 Task: Create a sub task Design and Implement Solution for the task  Fix issue causing incorrect data to be stored in the database in the project TowerLine , assign it to team member softage.10@softage.net and update the status of the sub task to  On Track  , set the priority of the sub task to Low.
Action: Mouse moved to (53, 375)
Screenshot: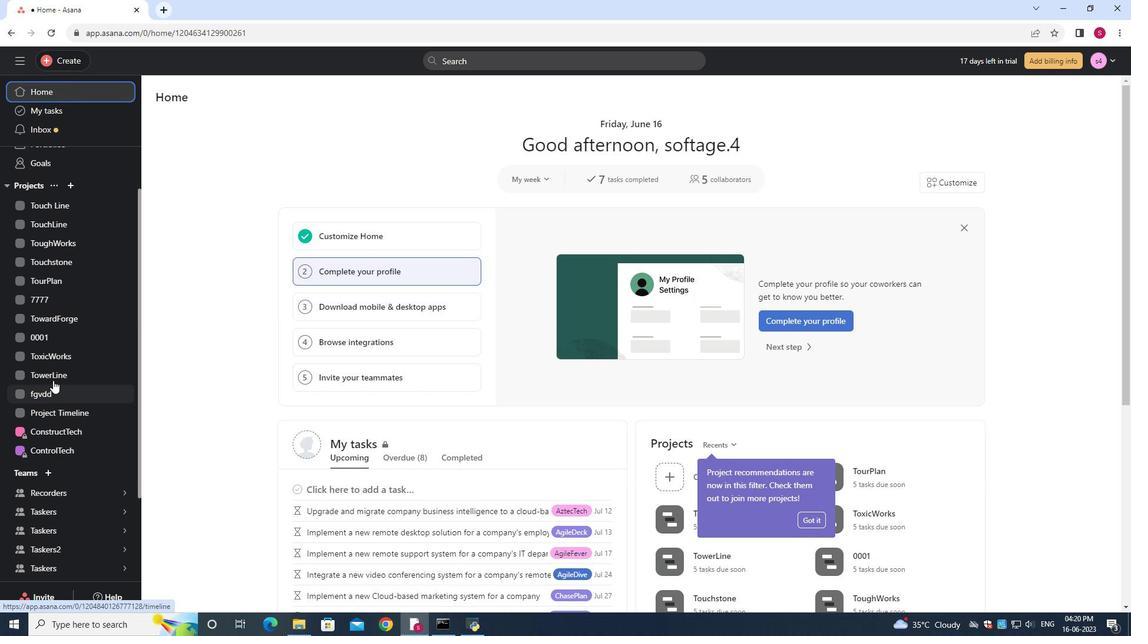 
Action: Mouse pressed left at (53, 375)
Screenshot: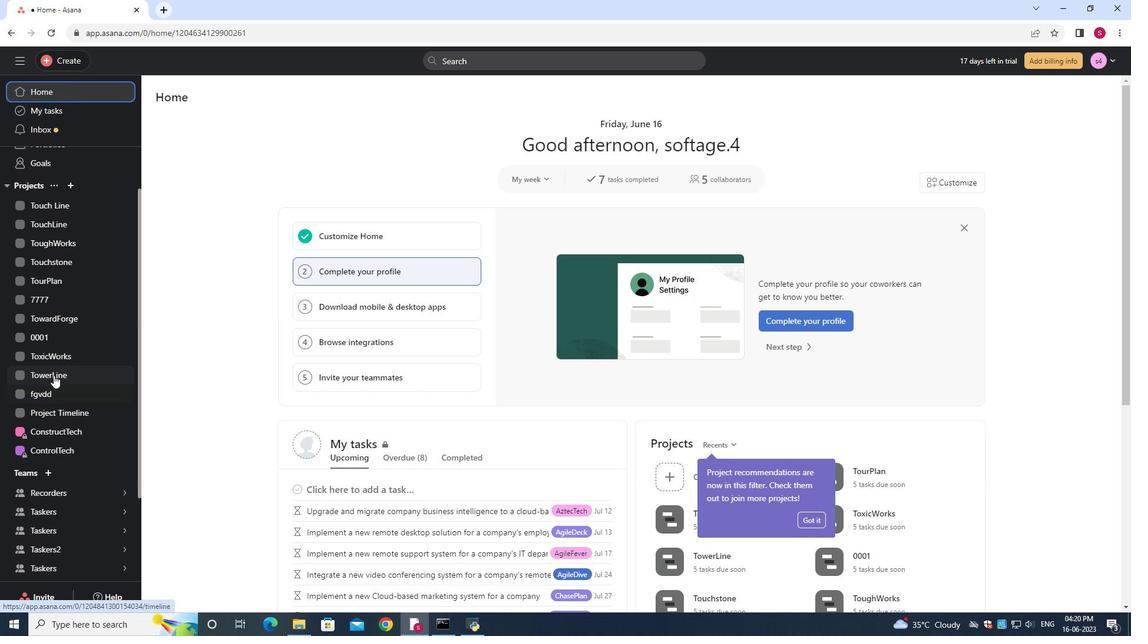 
Action: Mouse moved to (211, 124)
Screenshot: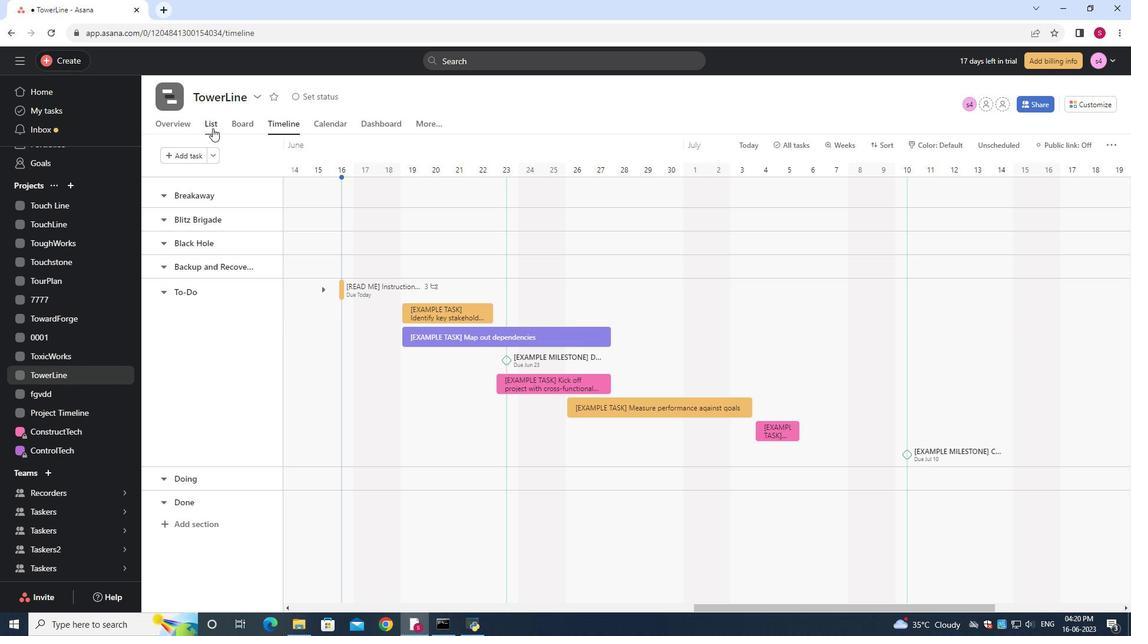 
Action: Mouse pressed left at (211, 124)
Screenshot: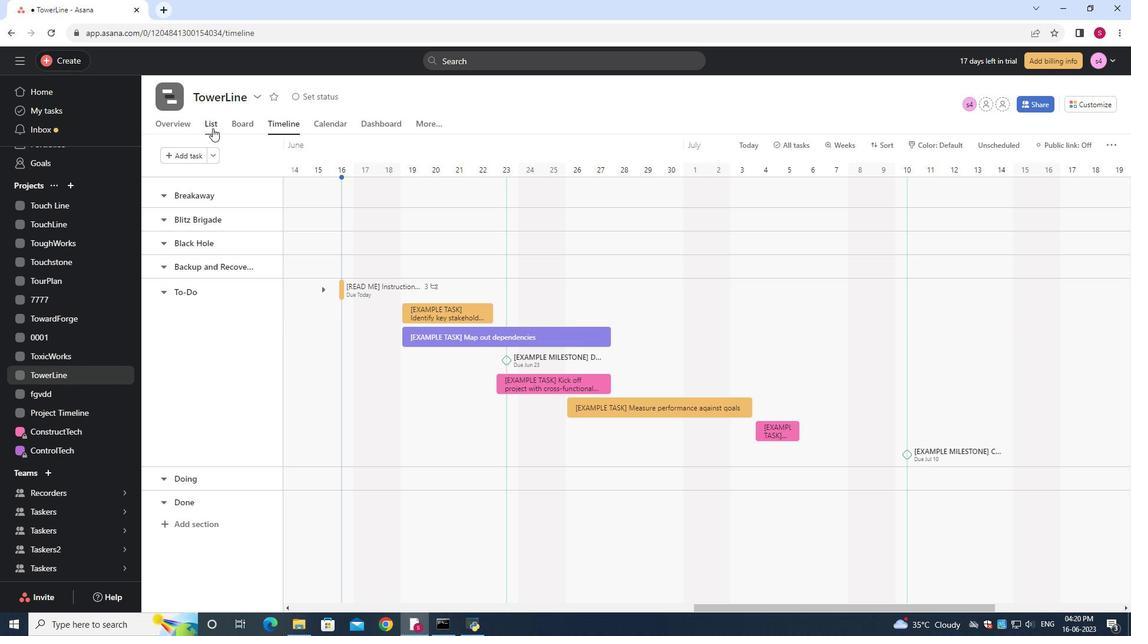 
Action: Mouse moved to (308, 305)
Screenshot: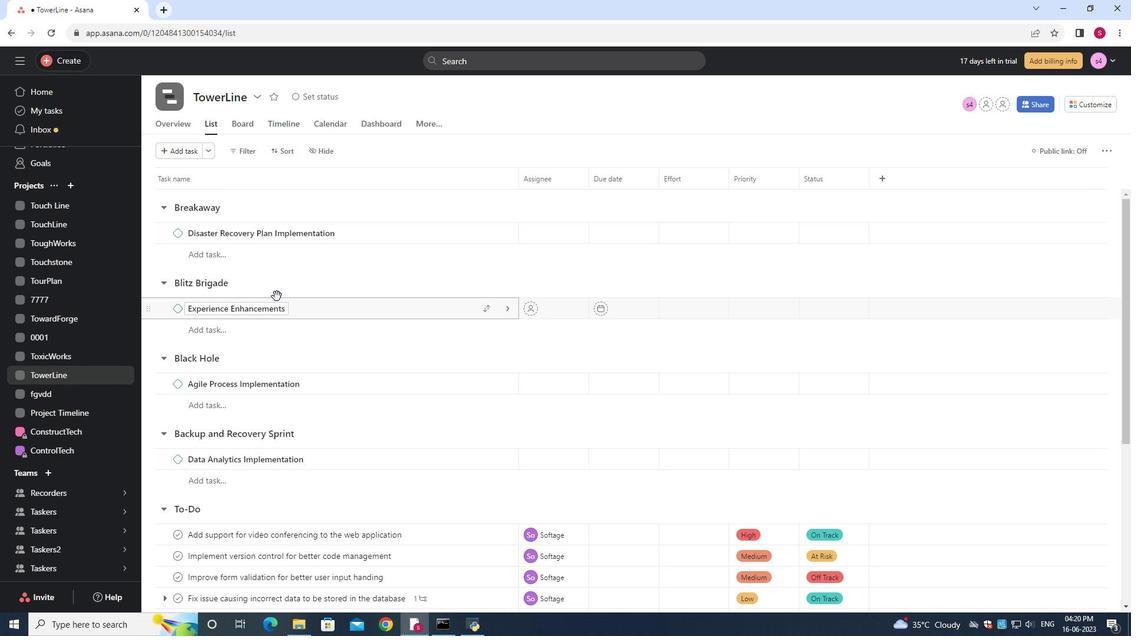 
Action: Mouse scrolled (308, 304) with delta (0, 0)
Screenshot: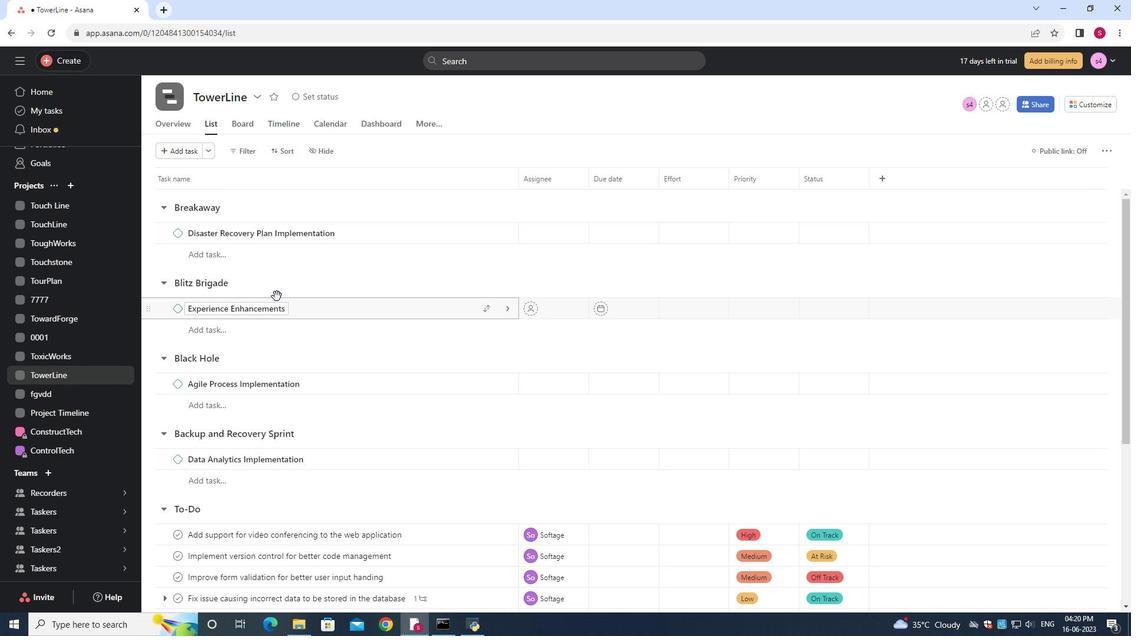 
Action: Mouse moved to (308, 305)
Screenshot: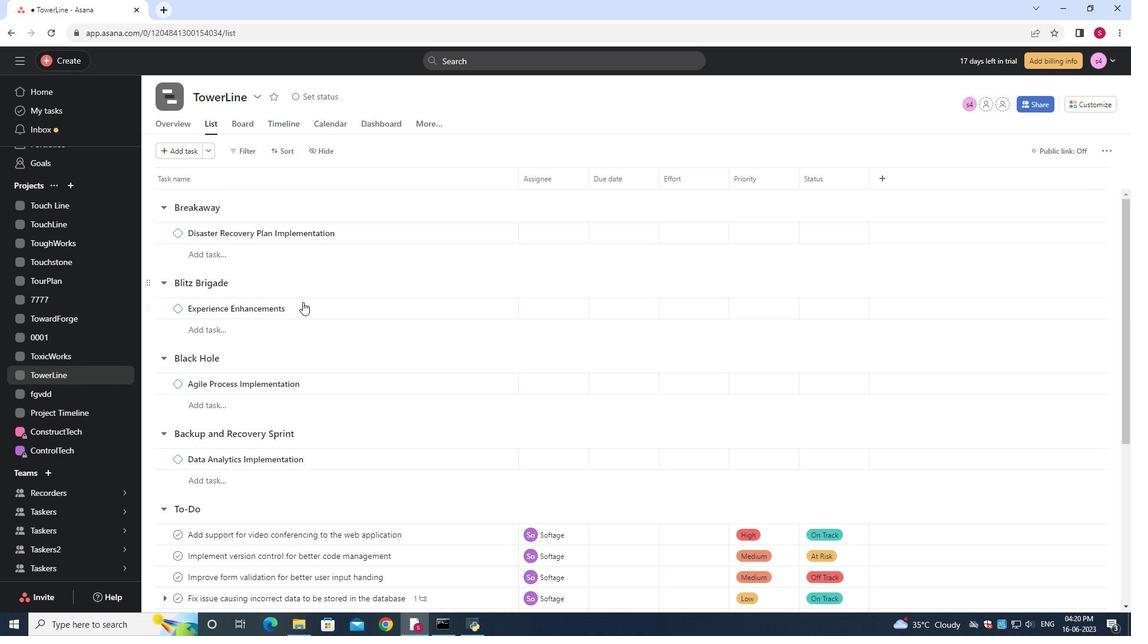 
Action: Mouse scrolled (308, 304) with delta (0, 0)
Screenshot: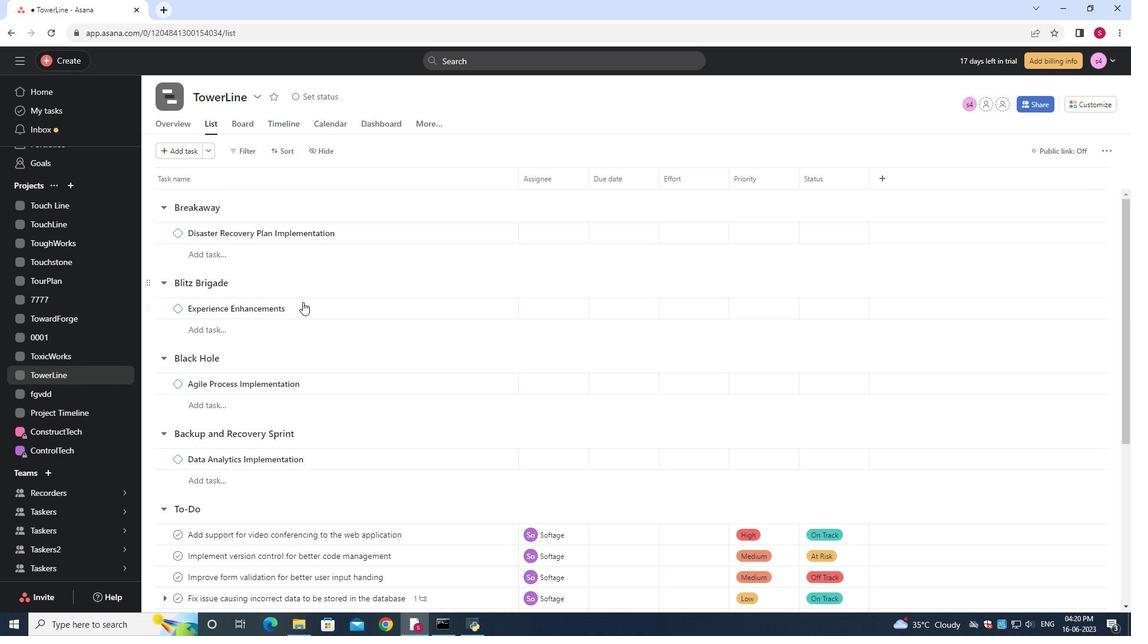 
Action: Mouse moved to (308, 305)
Screenshot: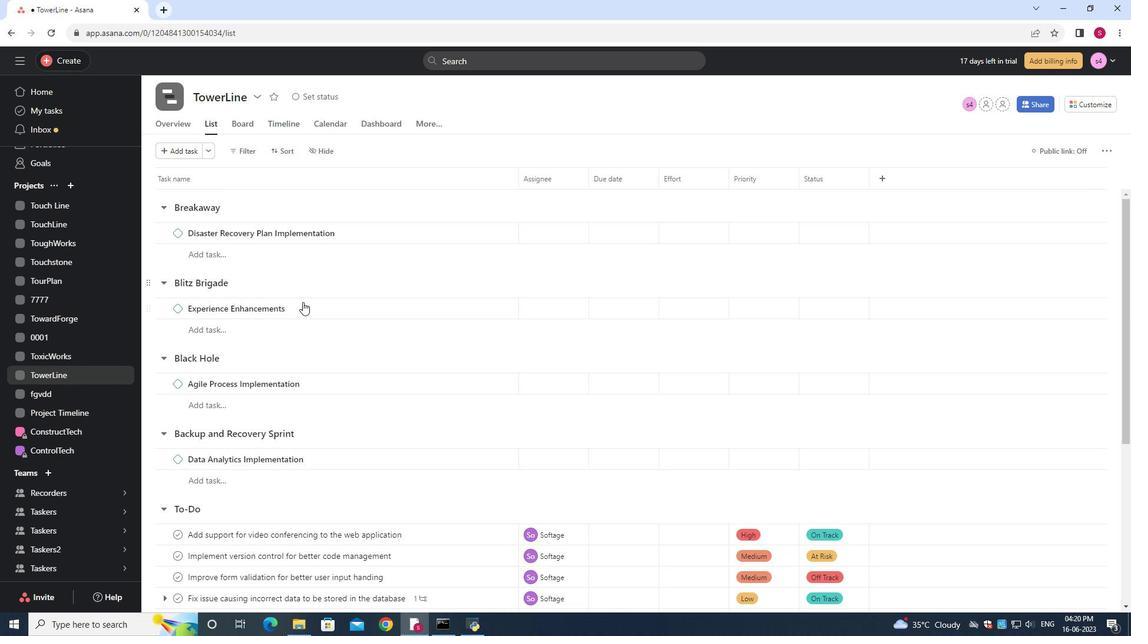 
Action: Mouse scrolled (308, 304) with delta (0, 0)
Screenshot: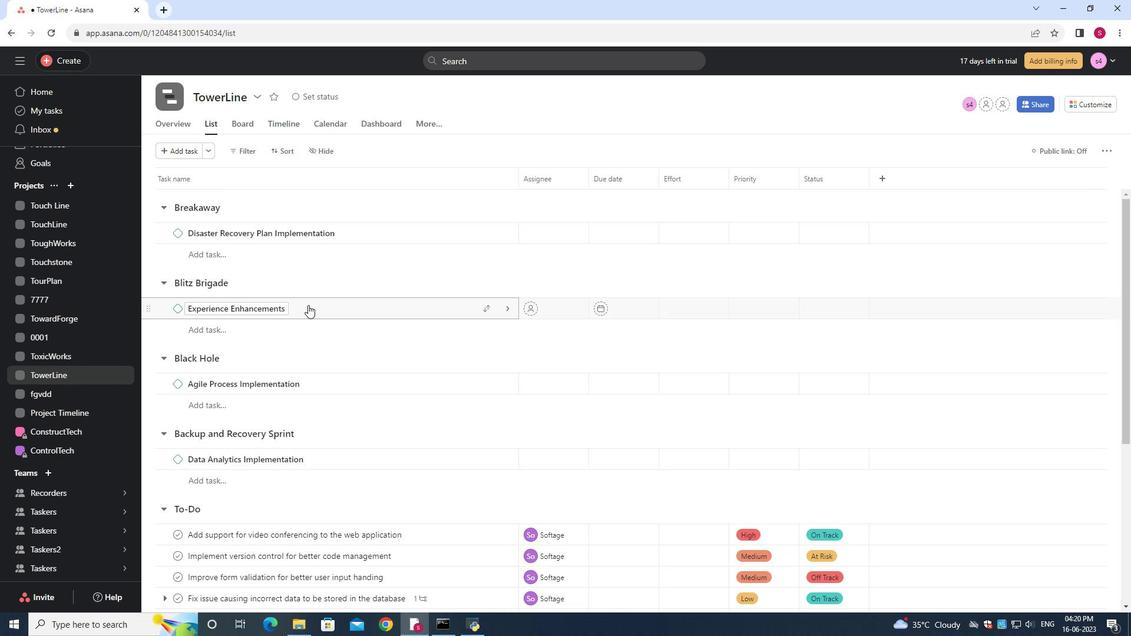 
Action: Mouse moved to (307, 300)
Screenshot: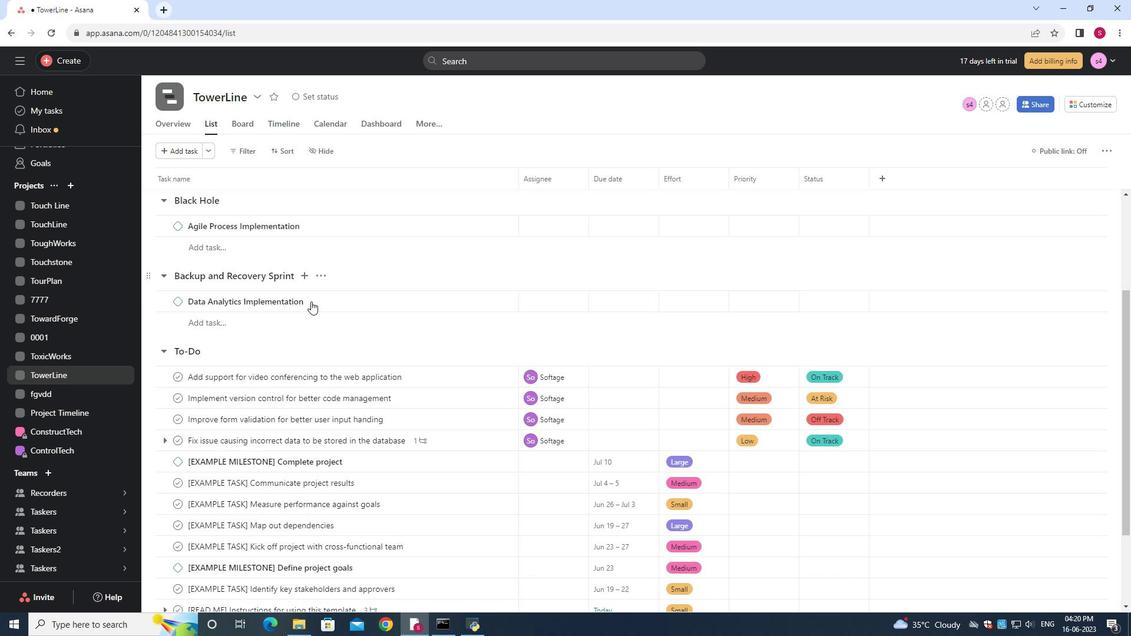 
Action: Mouse scrolled (307, 300) with delta (0, 0)
Screenshot: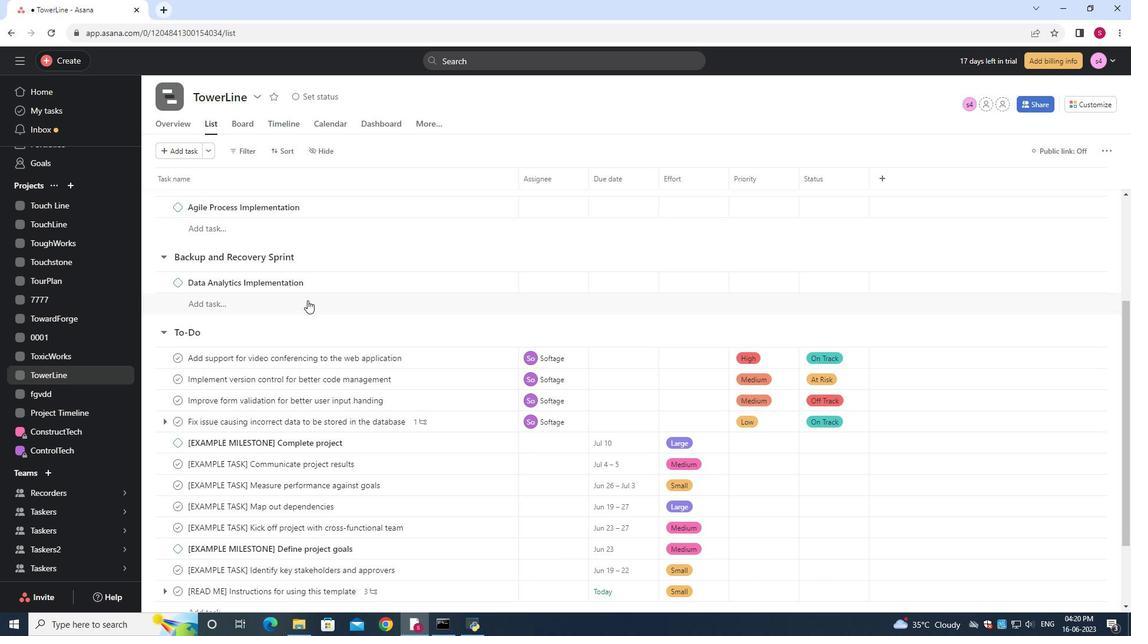 
Action: Mouse moved to (504, 361)
Screenshot: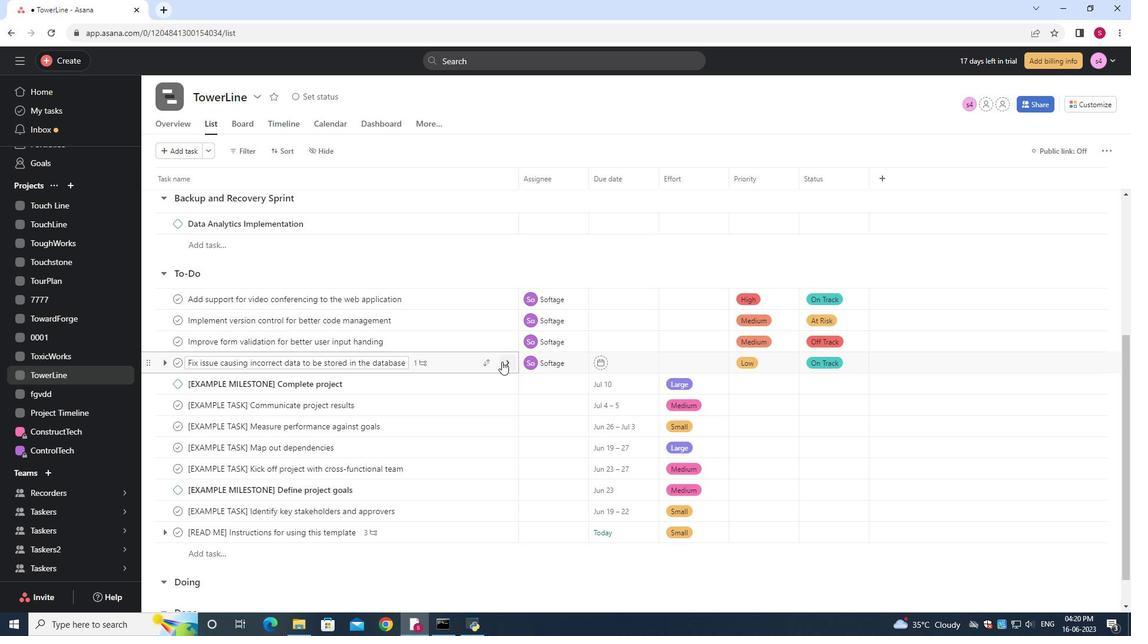
Action: Mouse pressed left at (504, 361)
Screenshot: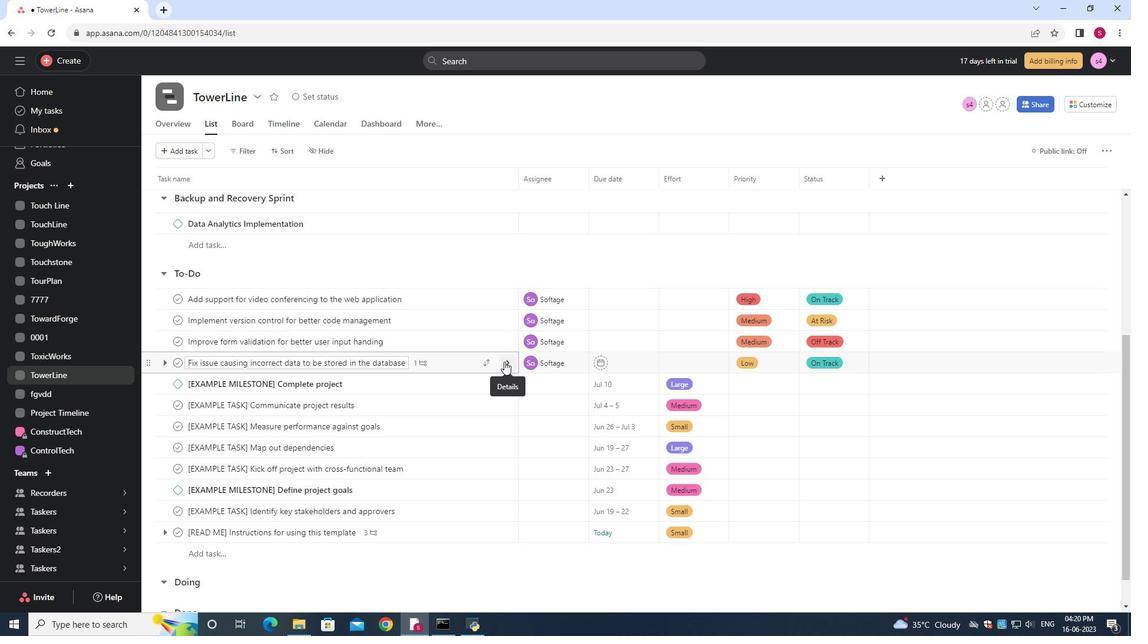 
Action: Mouse moved to (818, 361)
Screenshot: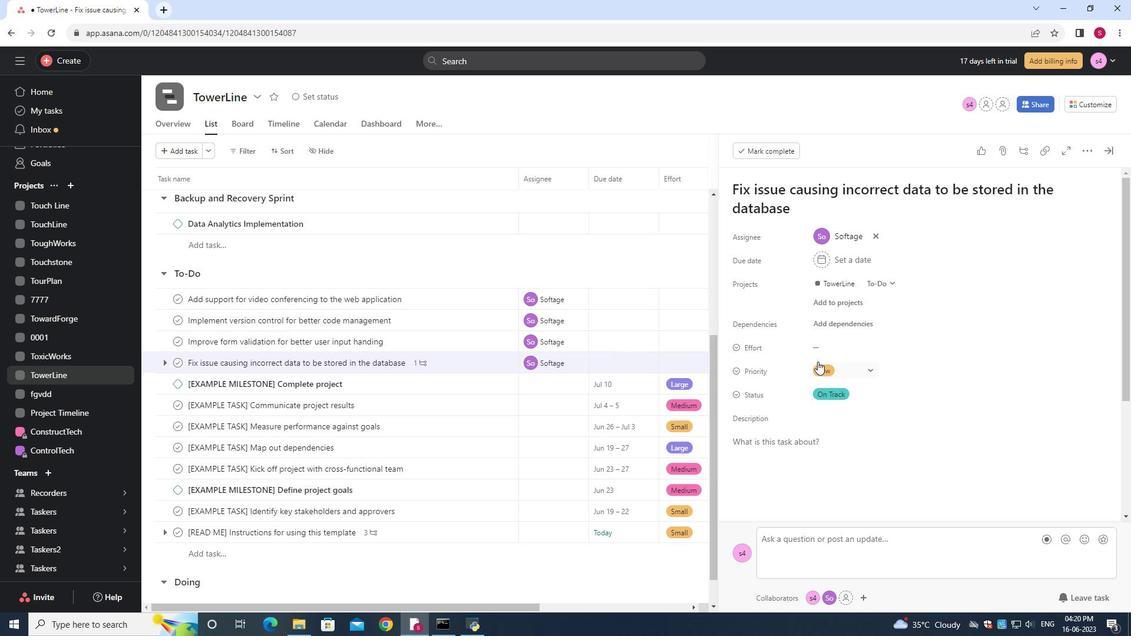 
Action: Mouse scrolled (818, 360) with delta (0, 0)
Screenshot: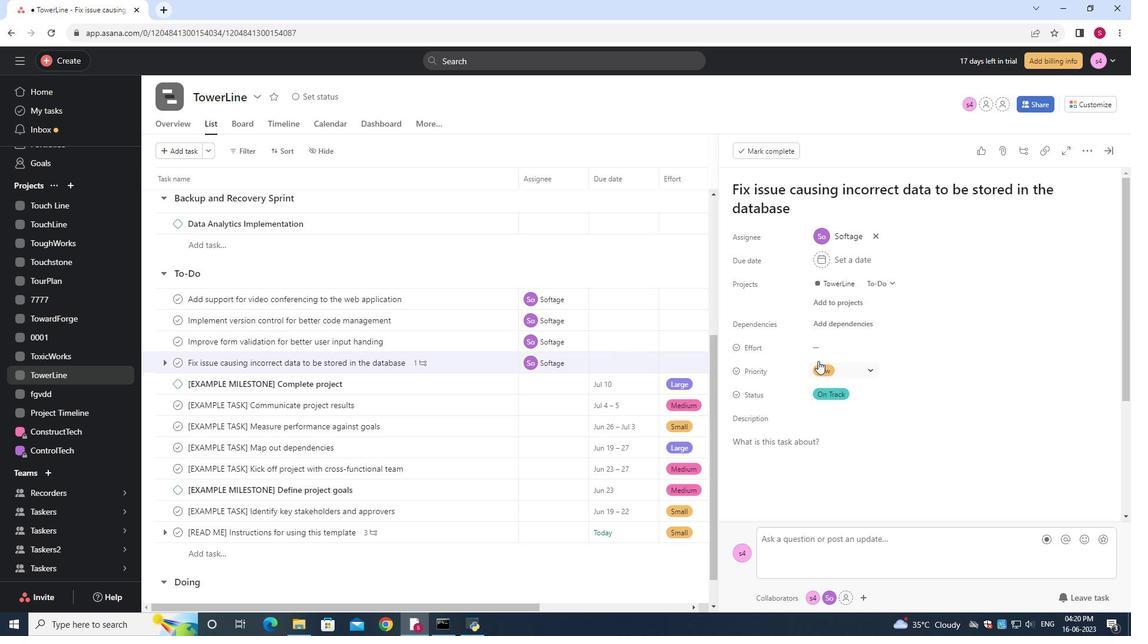 
Action: Mouse scrolled (818, 360) with delta (0, 0)
Screenshot: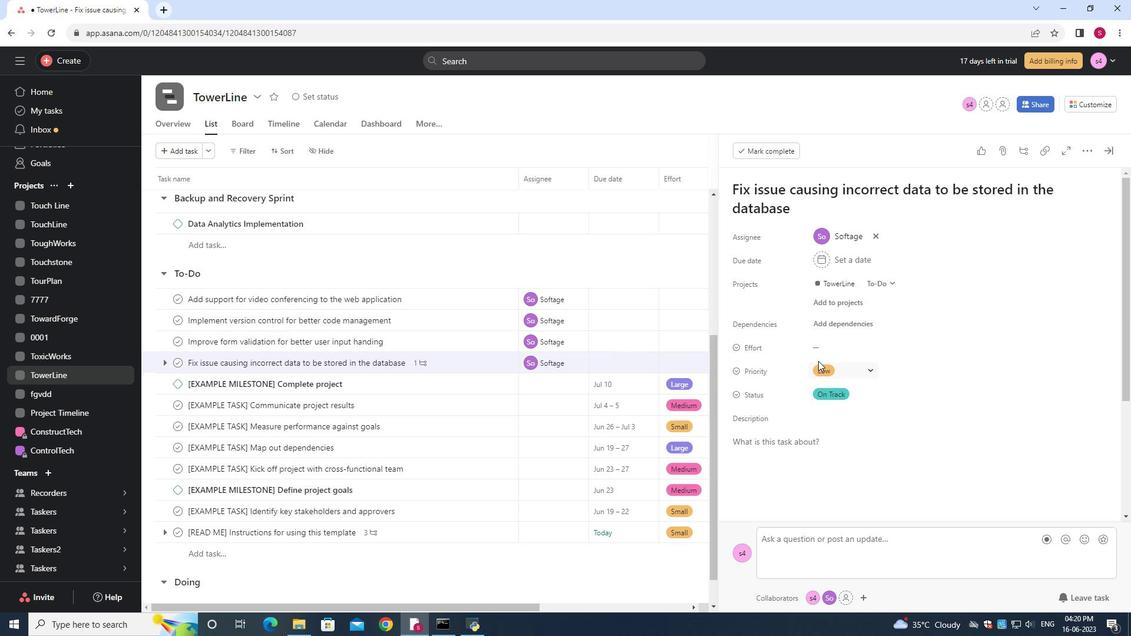 
Action: Mouse scrolled (818, 360) with delta (0, 0)
Screenshot: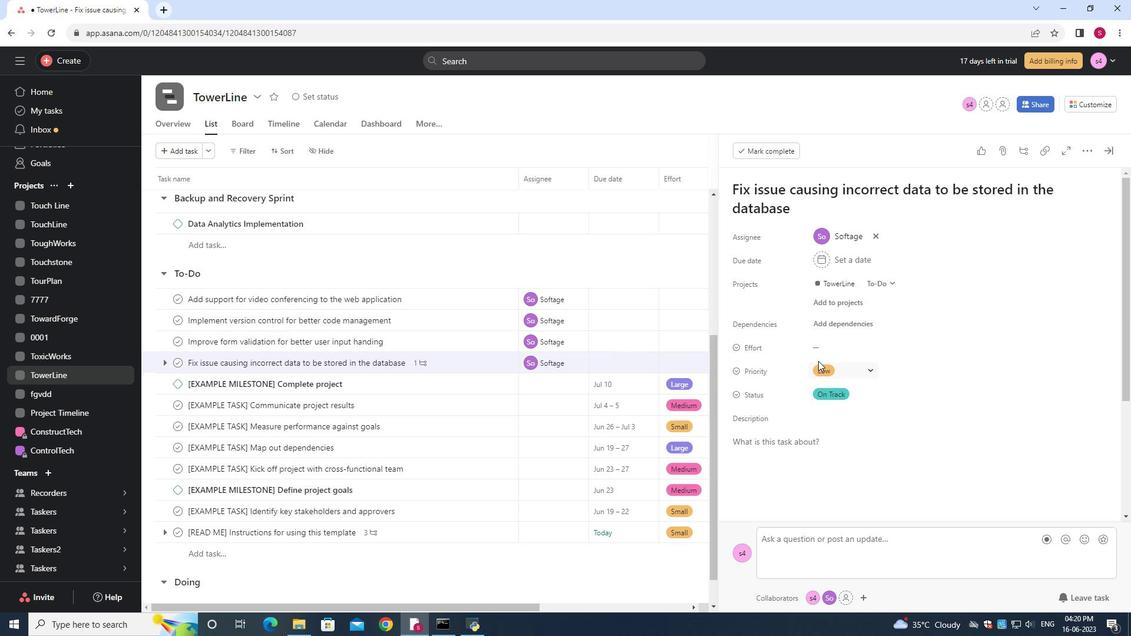 
Action: Mouse scrolled (818, 360) with delta (0, 0)
Screenshot: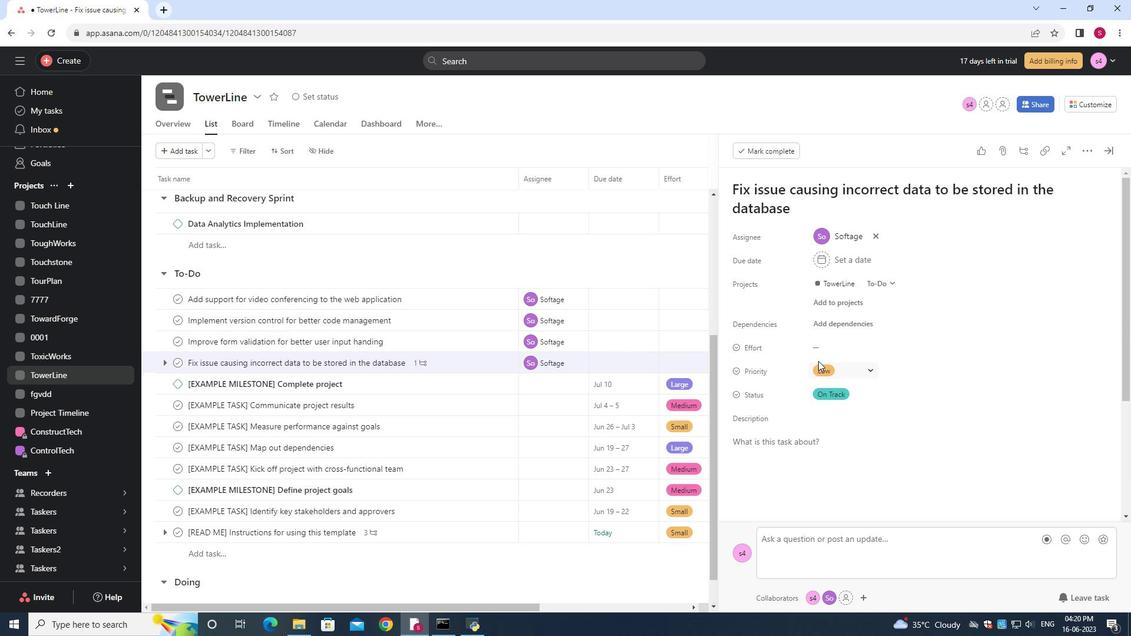 
Action: Mouse scrolled (818, 360) with delta (0, 0)
Screenshot: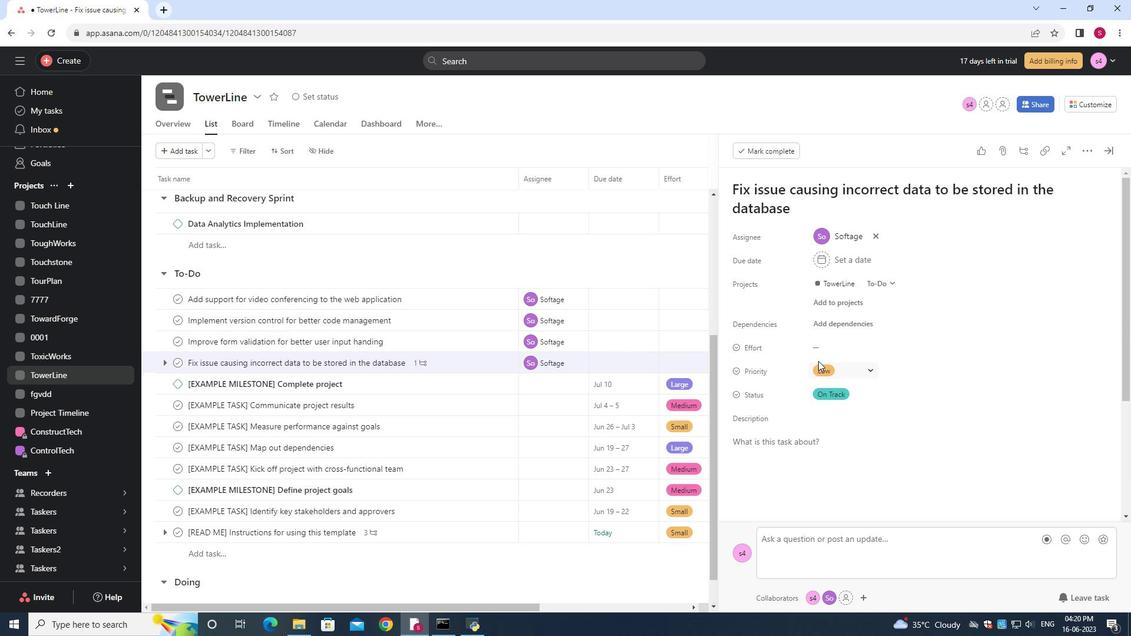 
Action: Mouse scrolled (818, 360) with delta (0, 0)
Screenshot: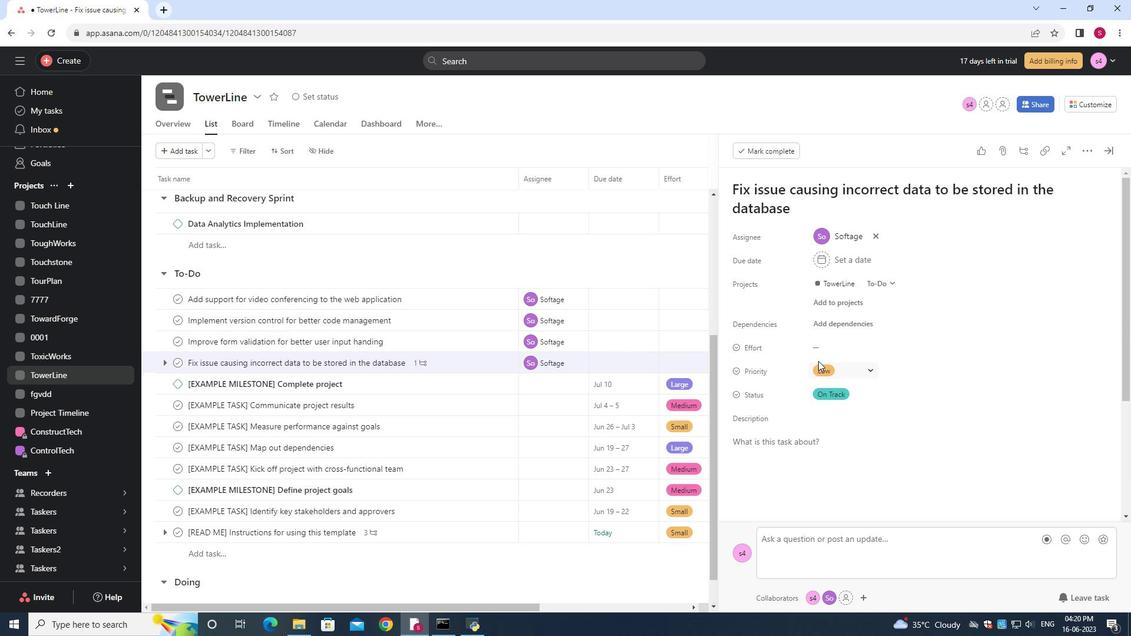 
Action: Mouse moved to (818, 360)
Screenshot: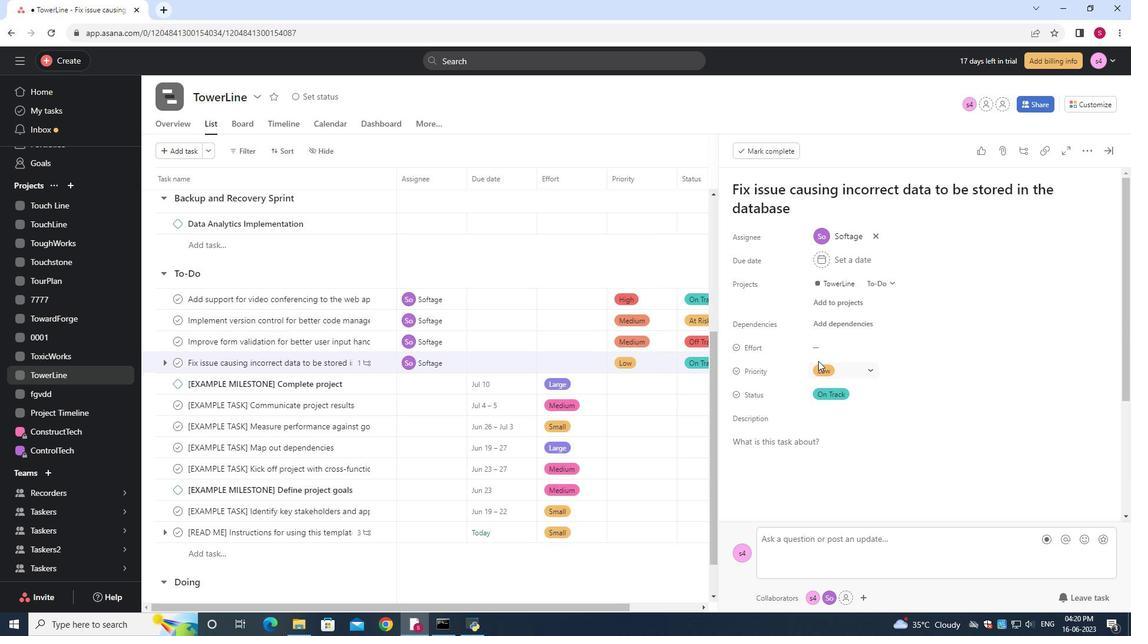 
Action: Mouse scrolled (818, 360) with delta (0, 0)
Screenshot: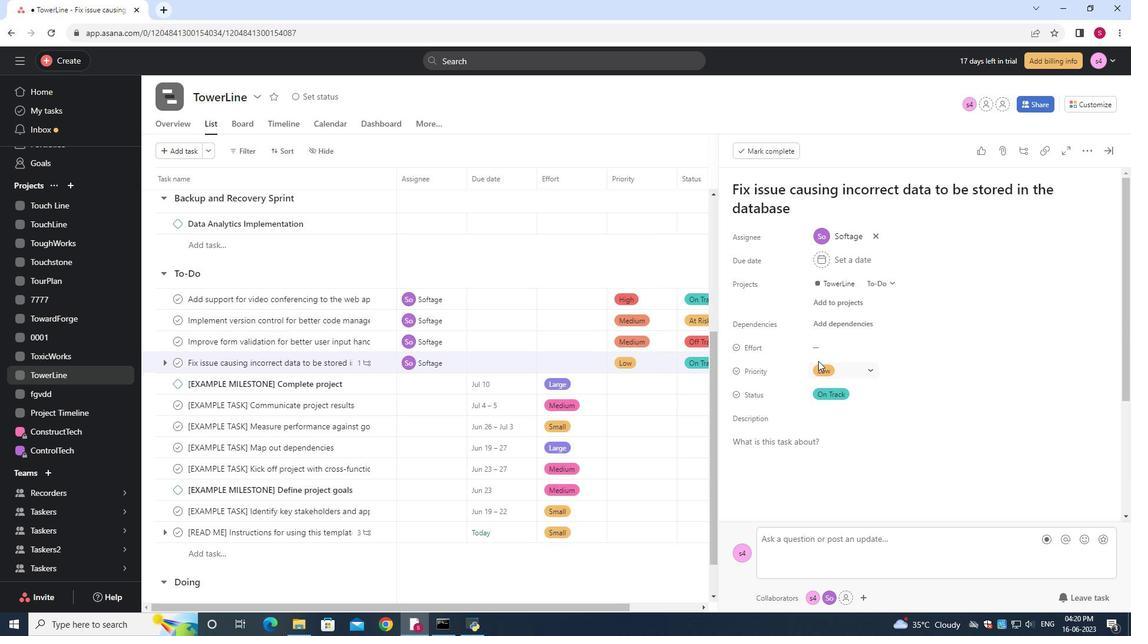 
Action: Mouse moved to (819, 357)
Screenshot: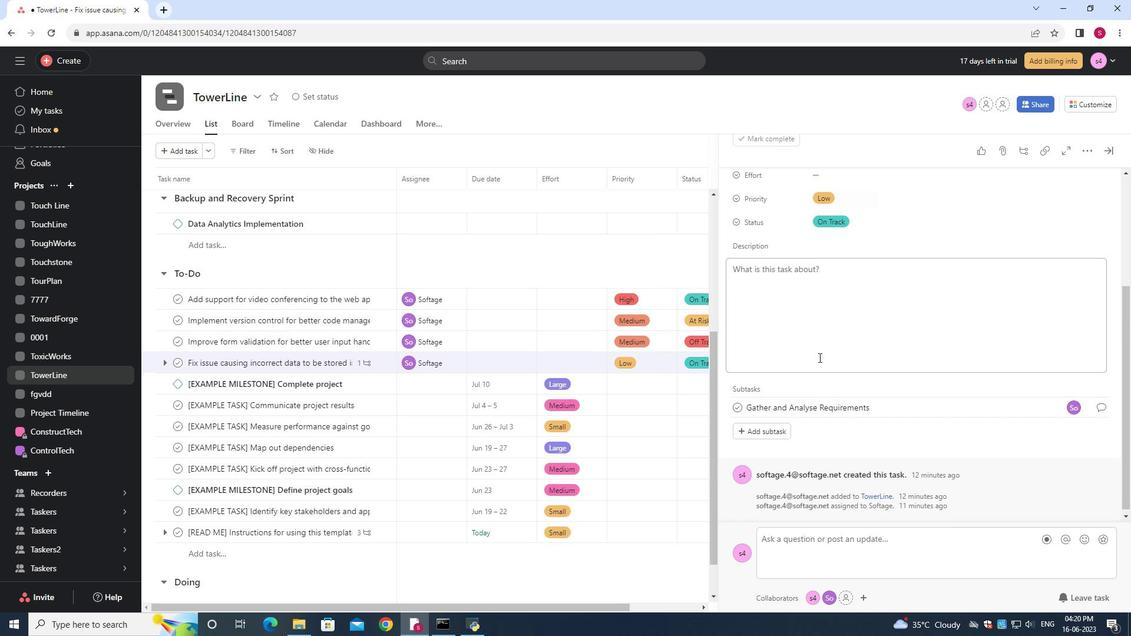 
Action: Mouse scrolled (819, 357) with delta (0, 0)
Screenshot: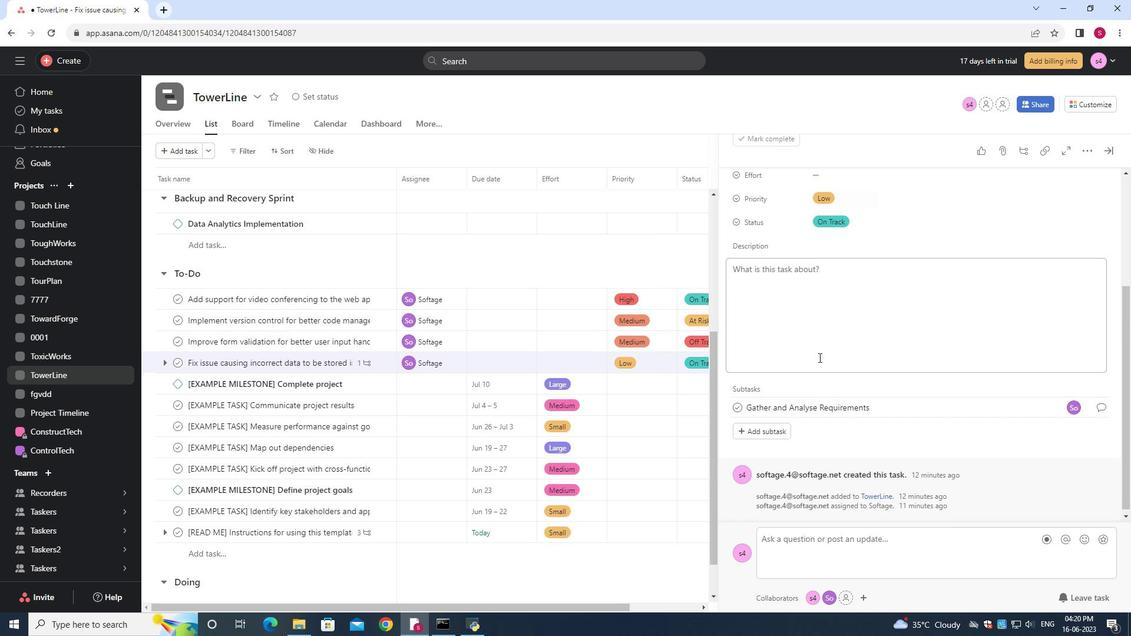 
Action: Mouse moved to (819, 359)
Screenshot: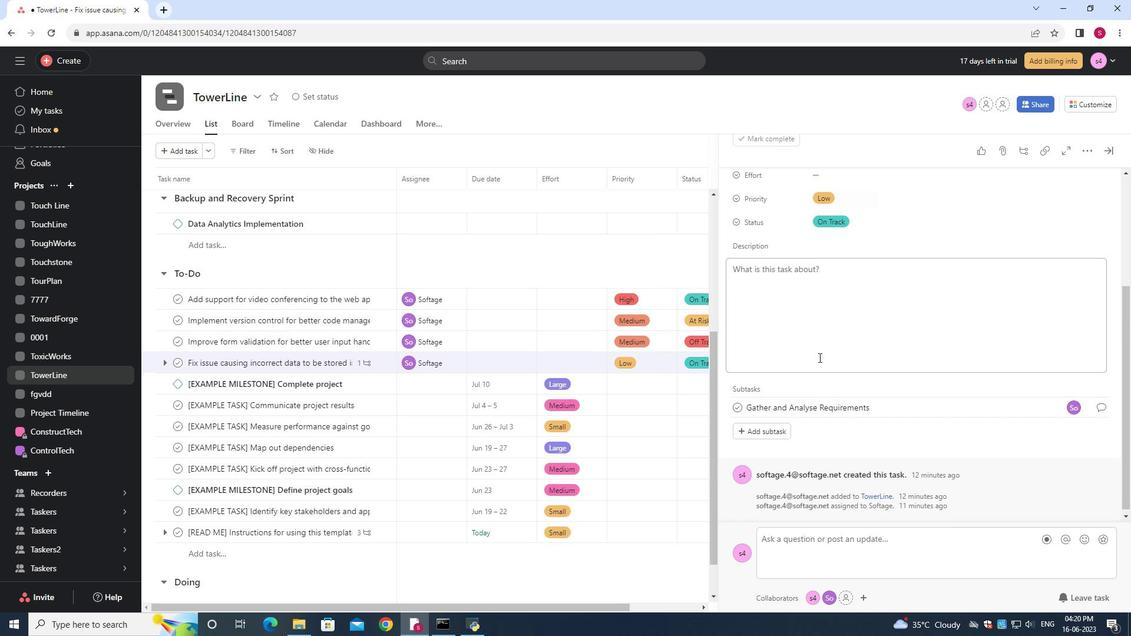 
Action: Mouse scrolled (819, 358) with delta (0, 0)
Screenshot: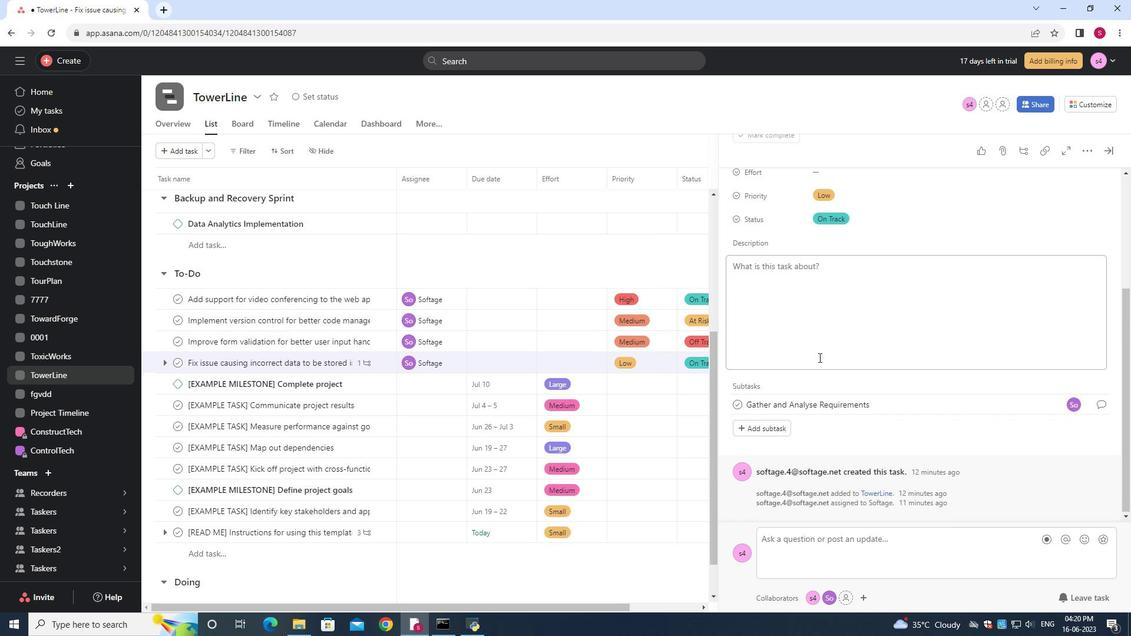 
Action: Mouse moved to (819, 359)
Screenshot: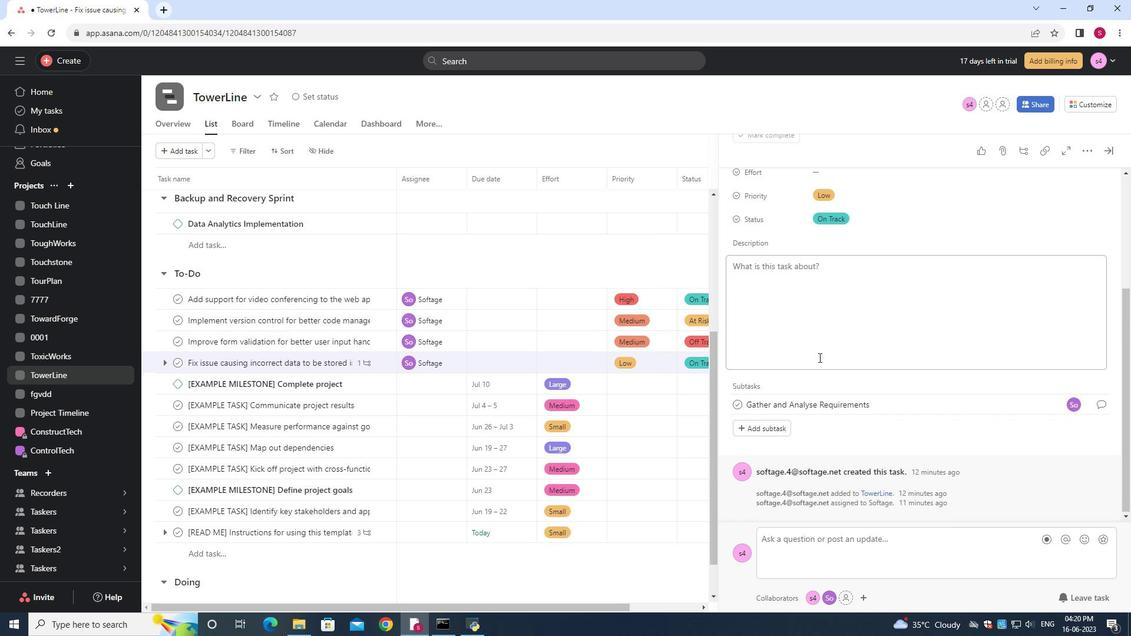 
Action: Mouse scrolled (819, 359) with delta (0, 0)
Screenshot: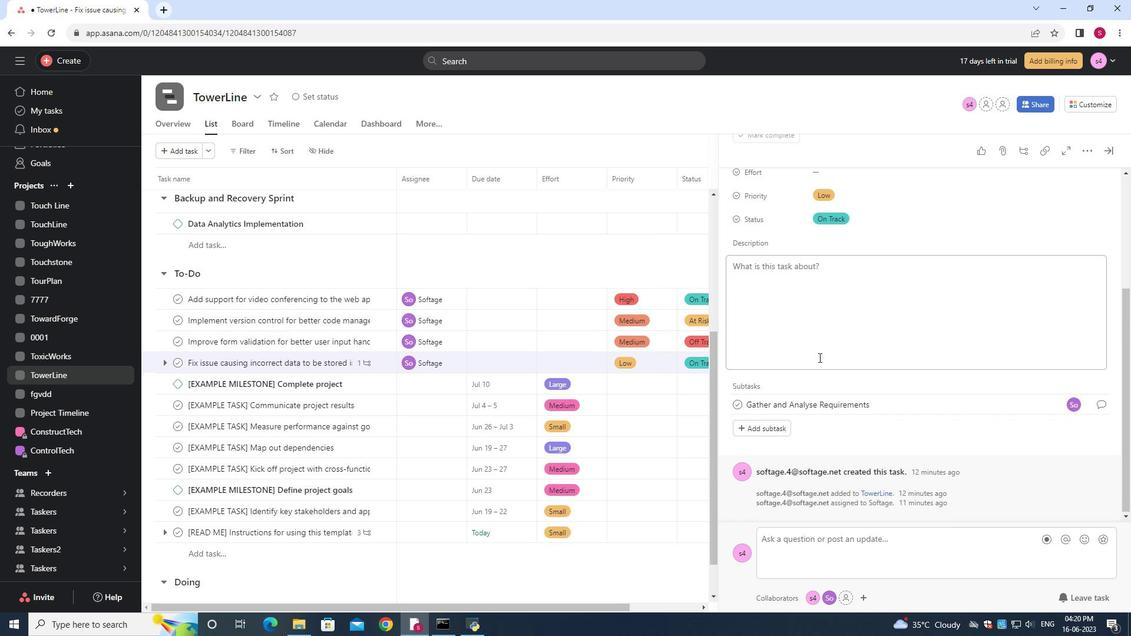 
Action: Mouse scrolled (819, 359) with delta (0, 0)
Screenshot: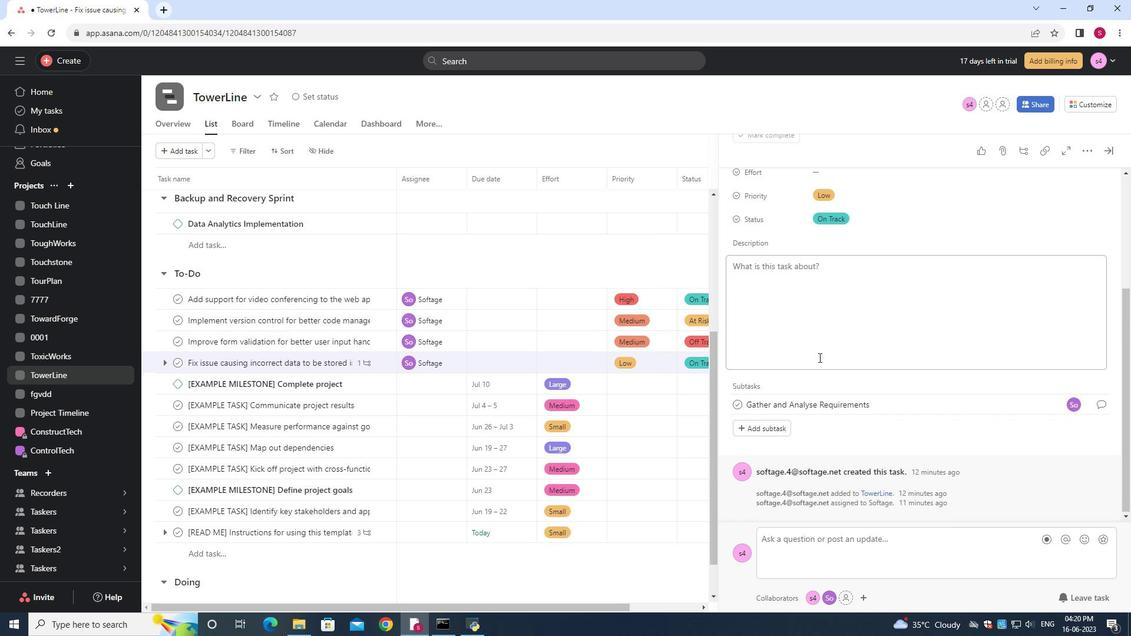 
Action: Mouse moved to (820, 359)
Screenshot: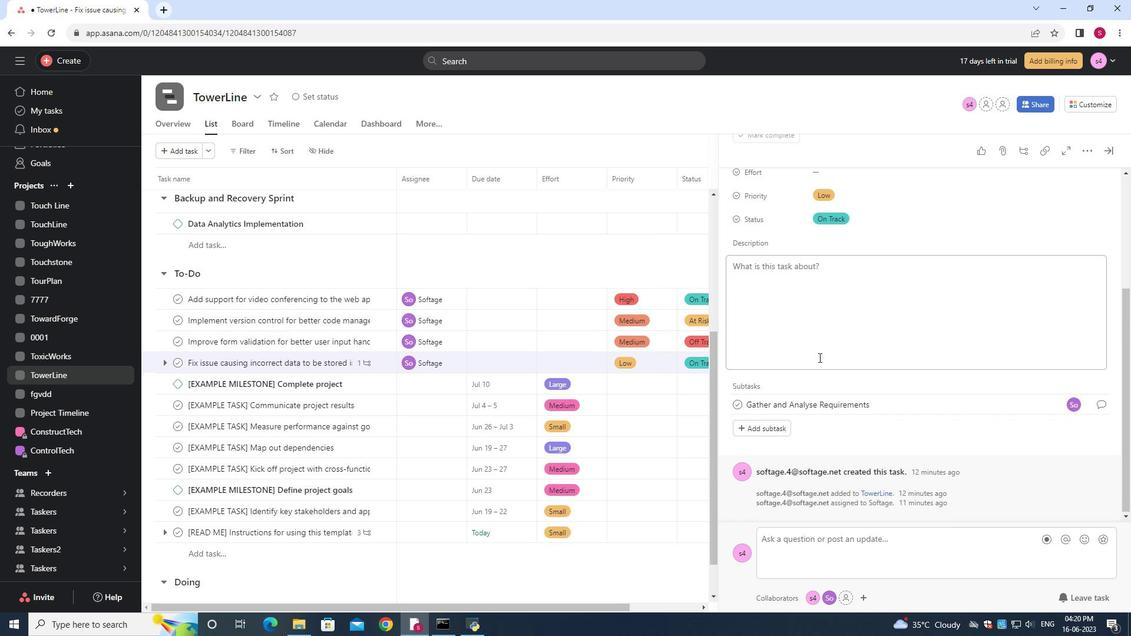 
Action: Mouse scrolled (819, 359) with delta (0, 0)
Screenshot: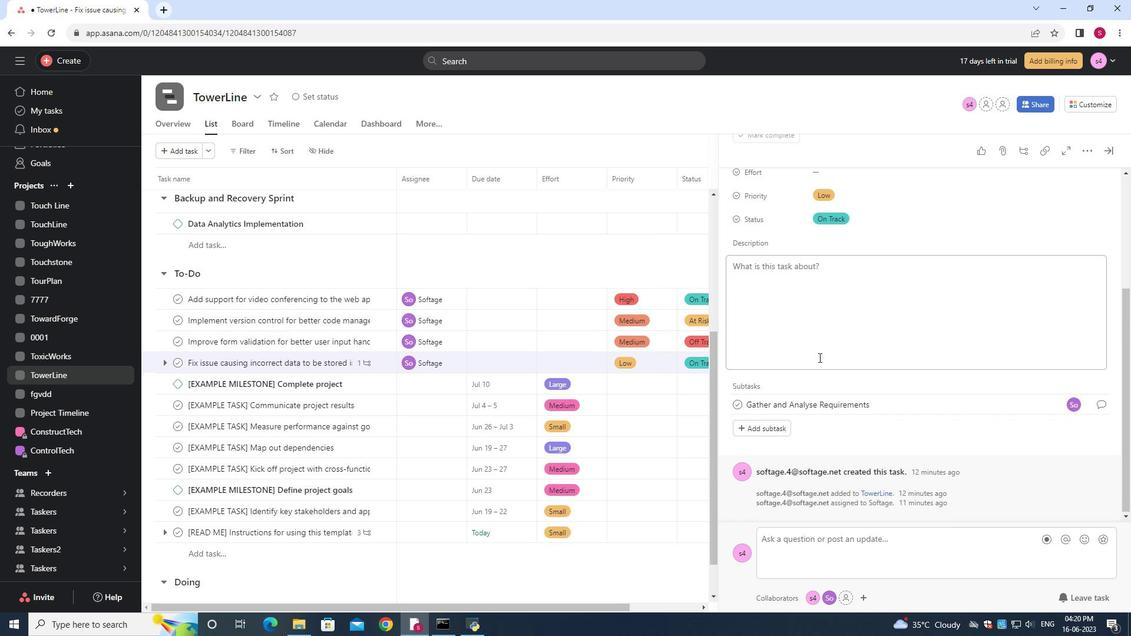 
Action: Mouse scrolled (820, 359) with delta (0, 0)
Screenshot: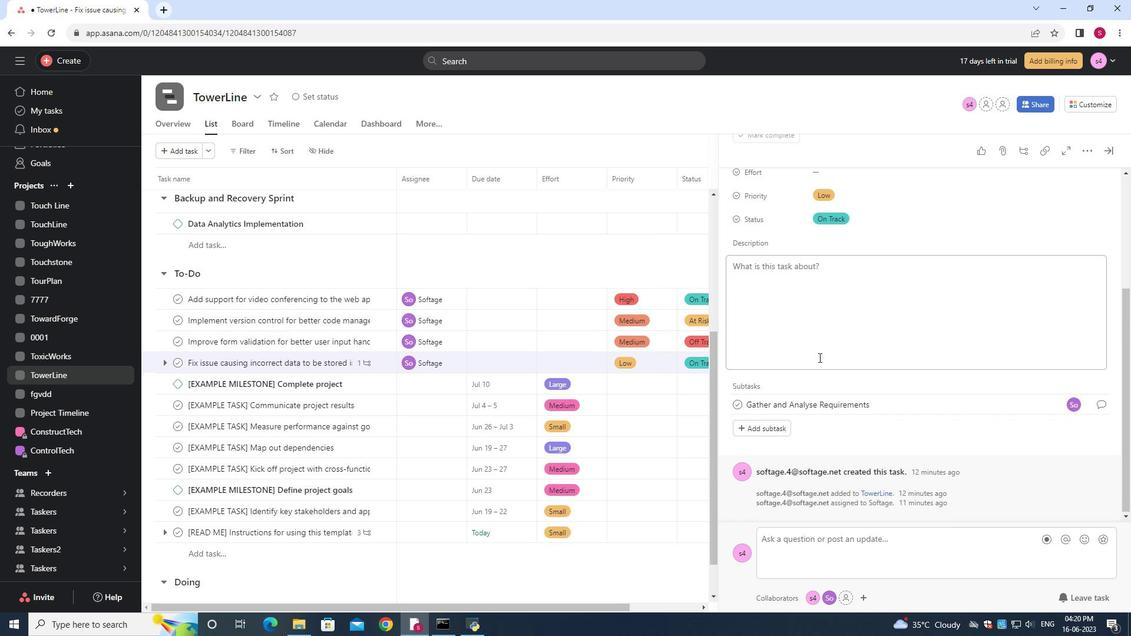 
Action: Mouse moved to (764, 423)
Screenshot: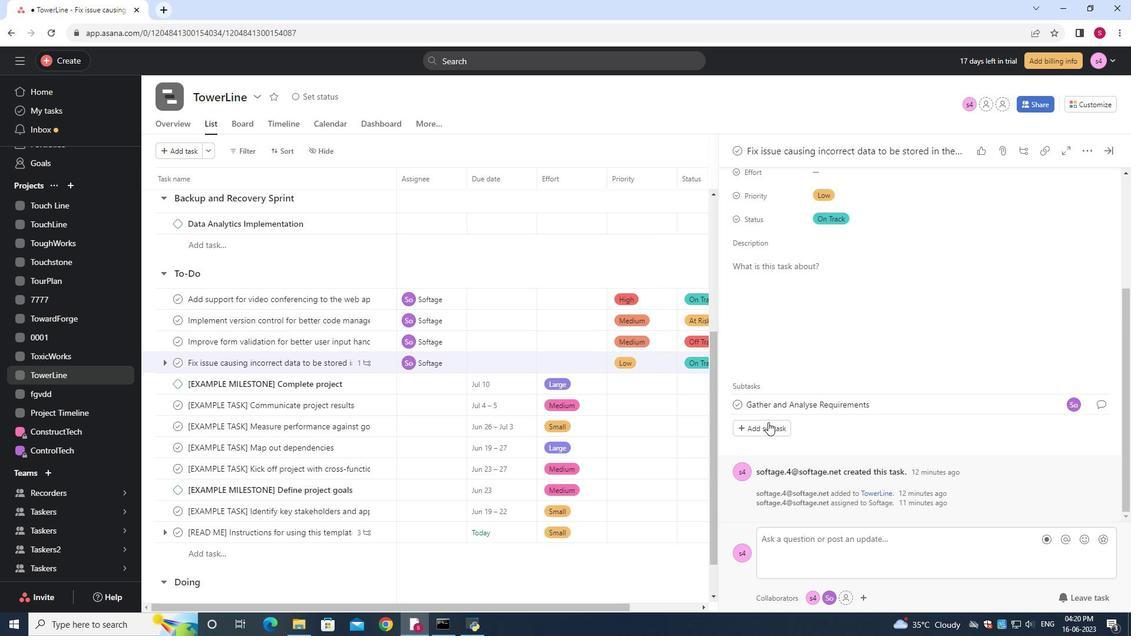 
Action: Mouse pressed left at (764, 423)
Screenshot: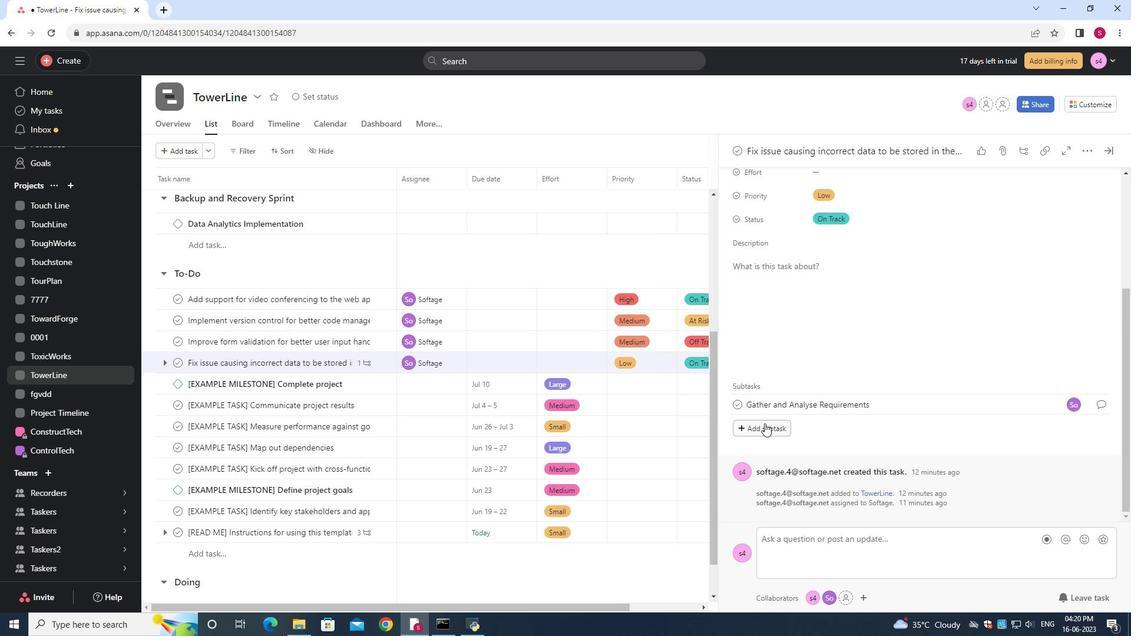 
Action: Mouse moved to (767, 423)
Screenshot: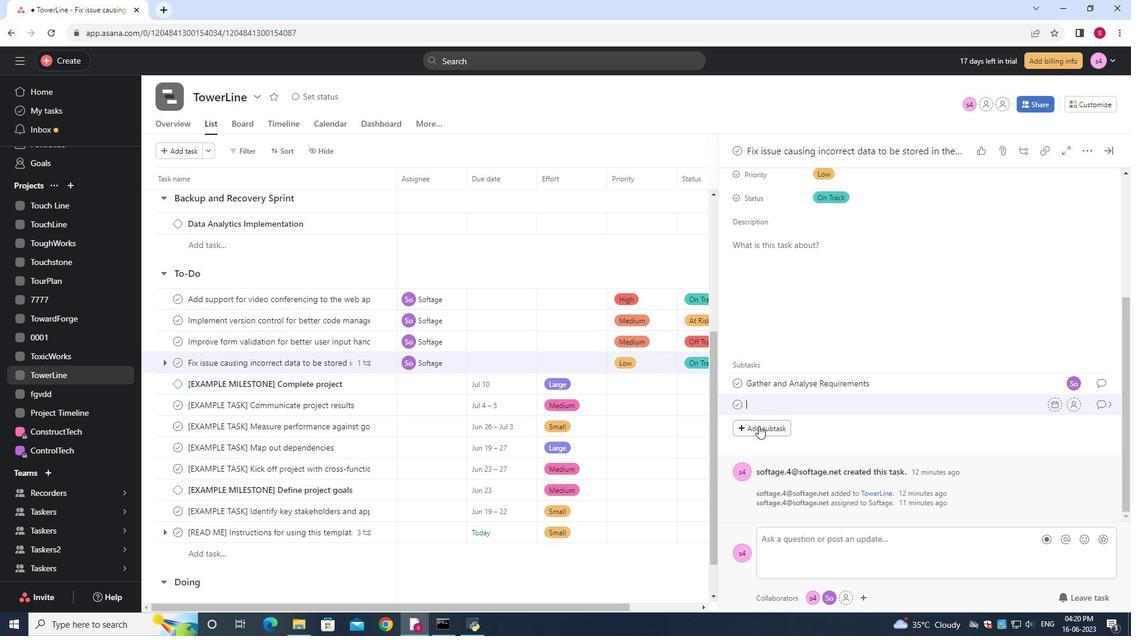 
Action: Key pressed <Key.shift><Key.shift><Key.shift><Key.shift><Key.shift><Key.shift><Key.shift><Key.shift><Key.shift><Key.shift><Key.shift><Key.shift><Key.shift><Key.shift><Key.shift><Key.shift><Key.shift><Key.shift><Key.shift><Key.shift><Key.shift><Key.shift>Design<Key.space>and<Key.space><Key.shift>Implement<Key.space><Key.shift>Solution
Screenshot: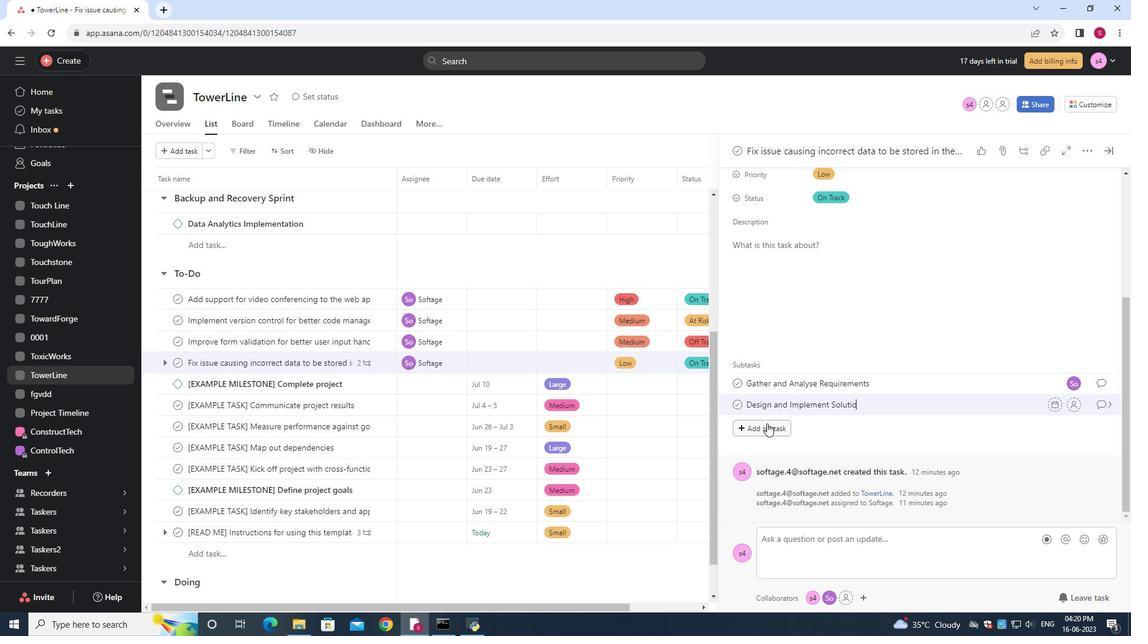 
Action: Mouse moved to (1070, 402)
Screenshot: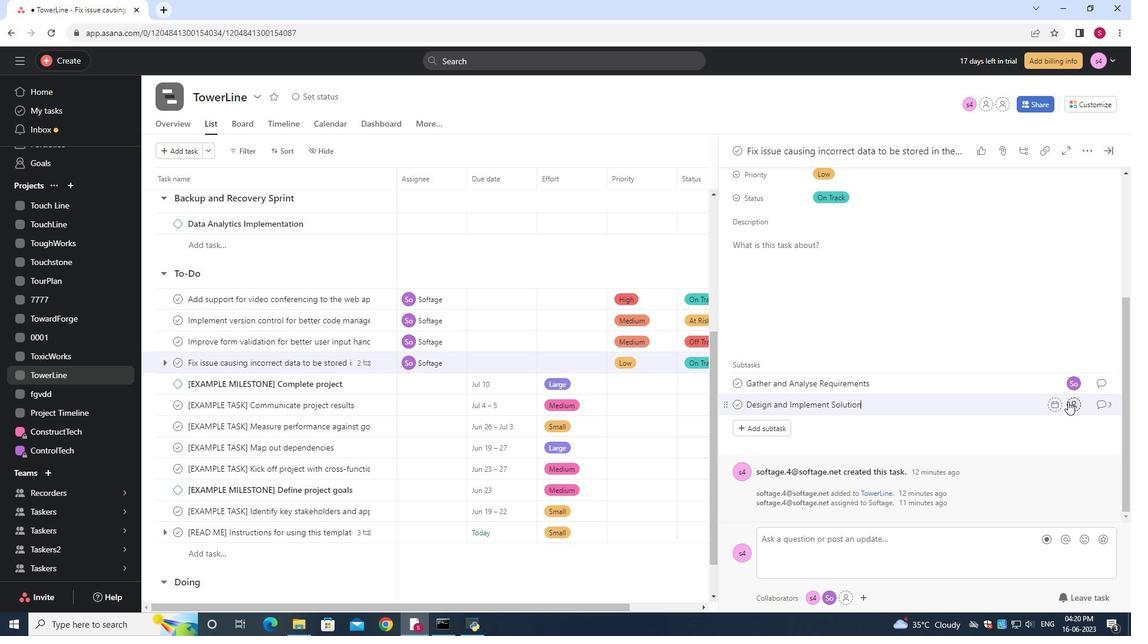 
Action: Mouse pressed left at (1070, 402)
Screenshot: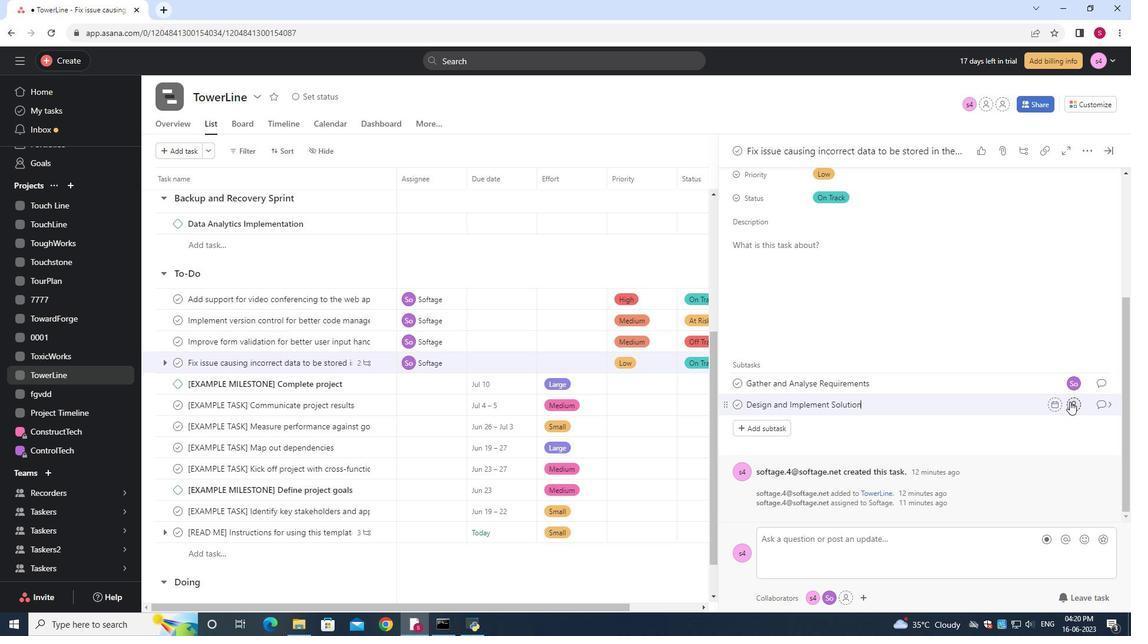 
Action: Mouse moved to (1070, 402)
Screenshot: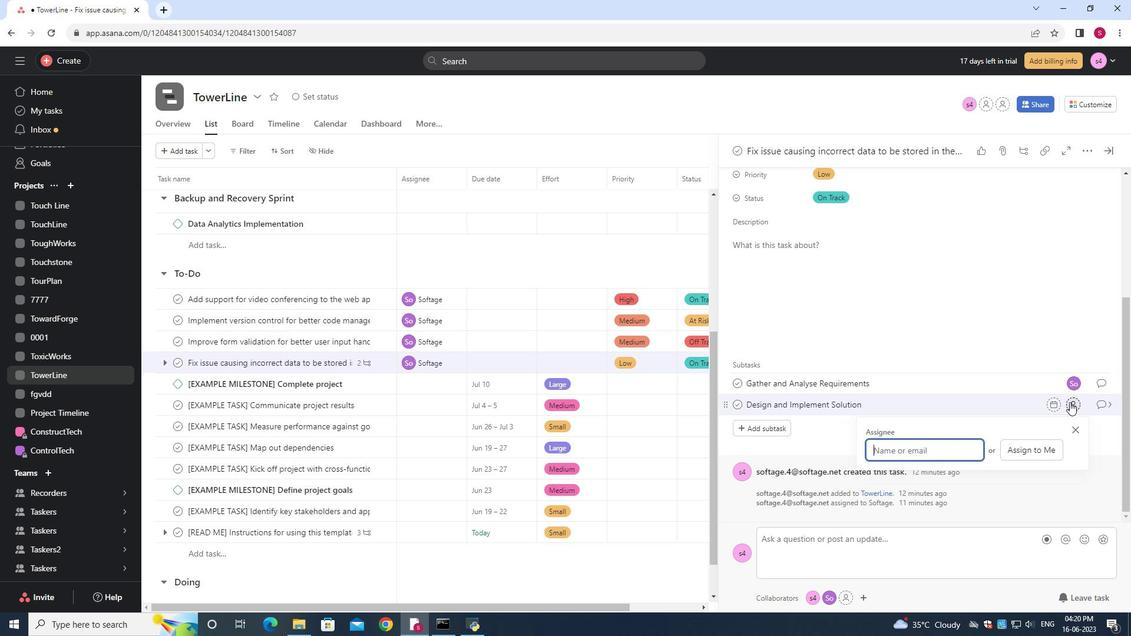 
Action: Key pressed softage.10
Screenshot: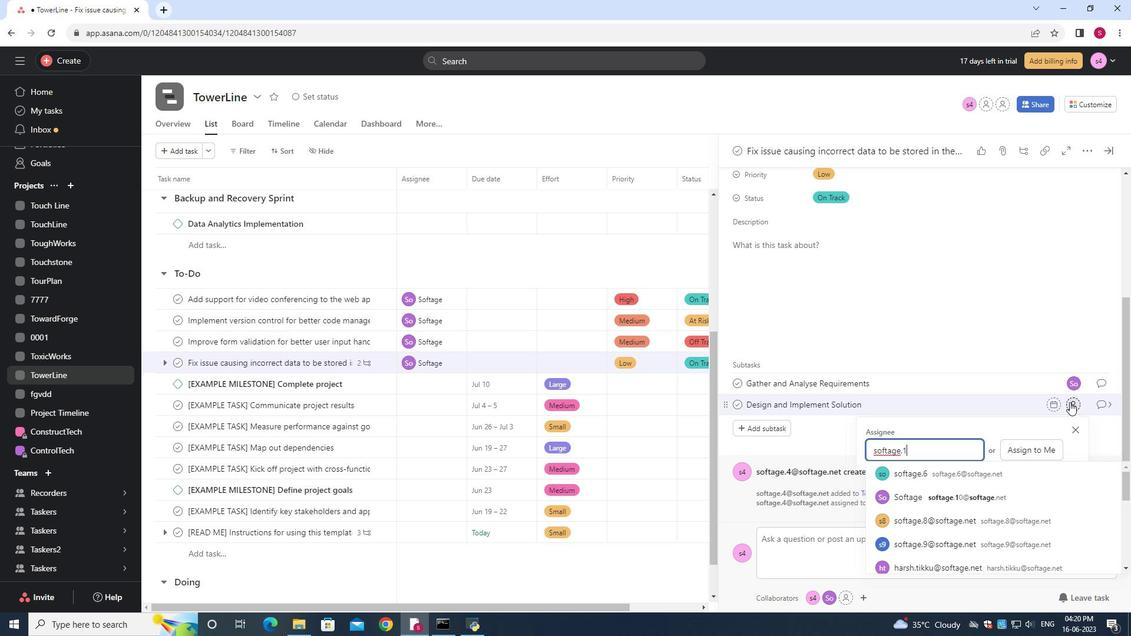 
Action: Mouse moved to (1056, 401)
Screenshot: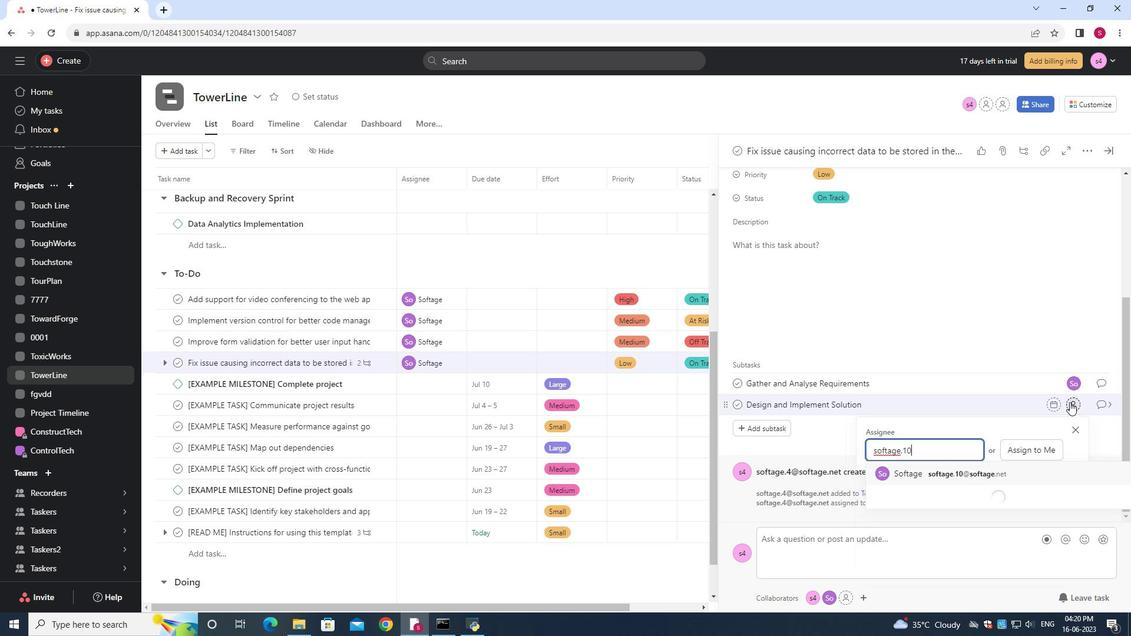 
Action: Key pressed <Key.shift>
Screenshot: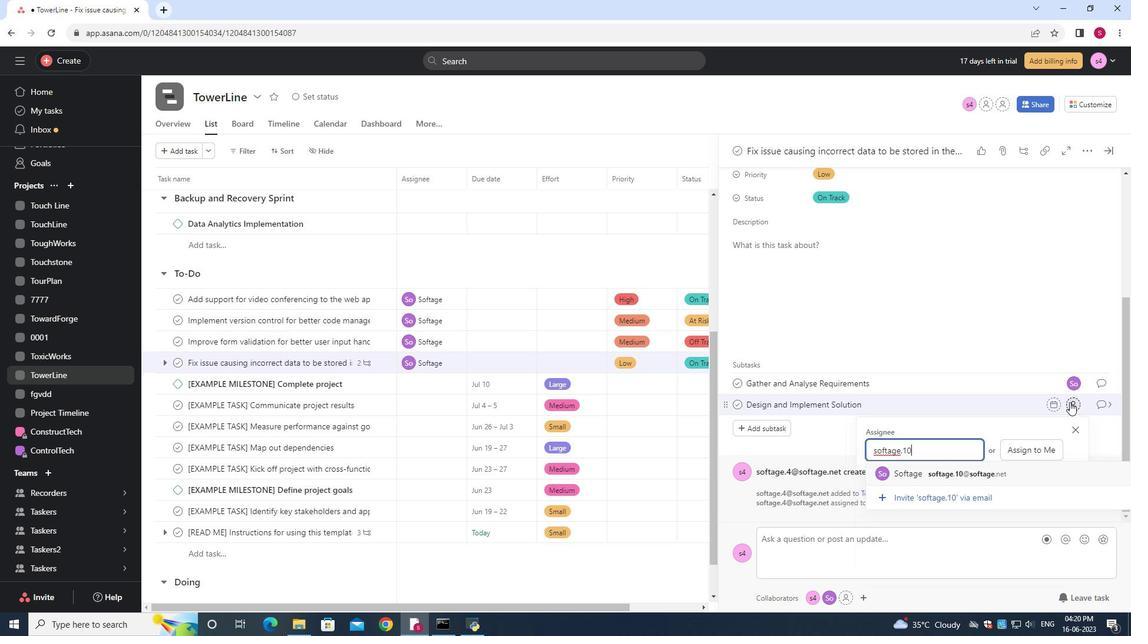 
Action: Mouse moved to (1054, 400)
Screenshot: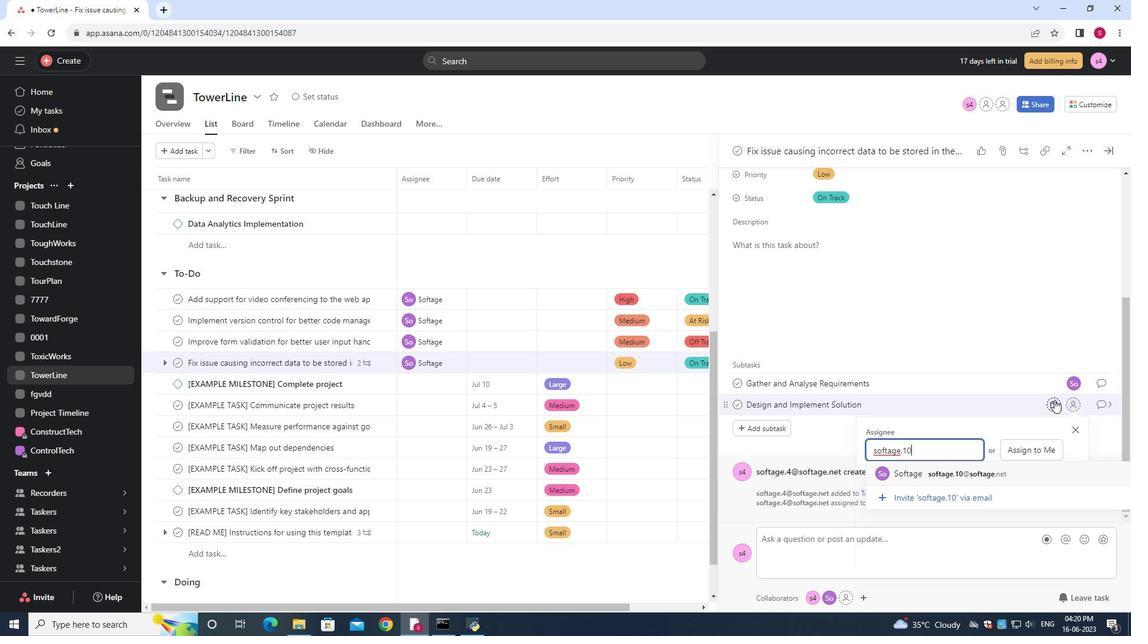
Action: Key pressed @@s<Key.backspace><Key.backspace>softage.net
Screenshot: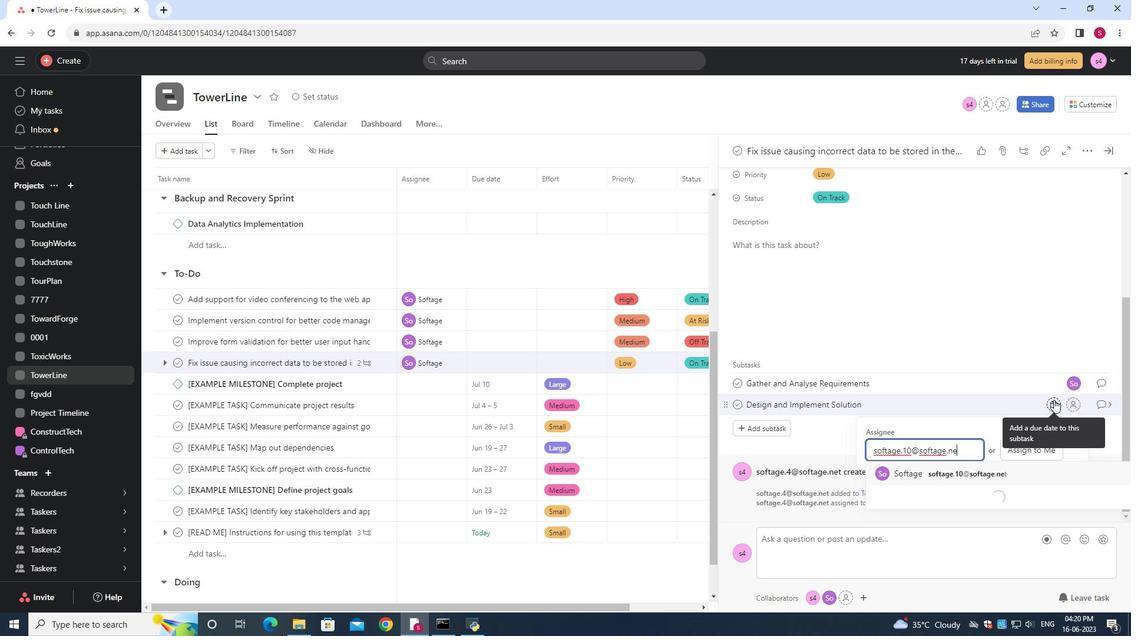 
Action: Mouse moved to (972, 473)
Screenshot: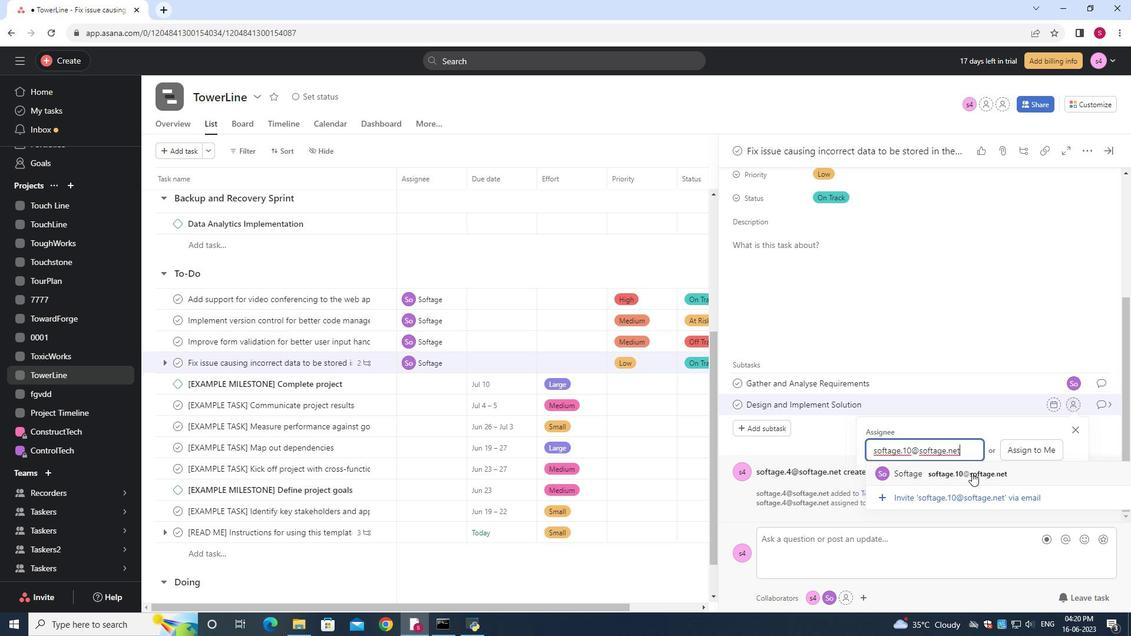 
Action: Mouse pressed left at (972, 473)
Screenshot: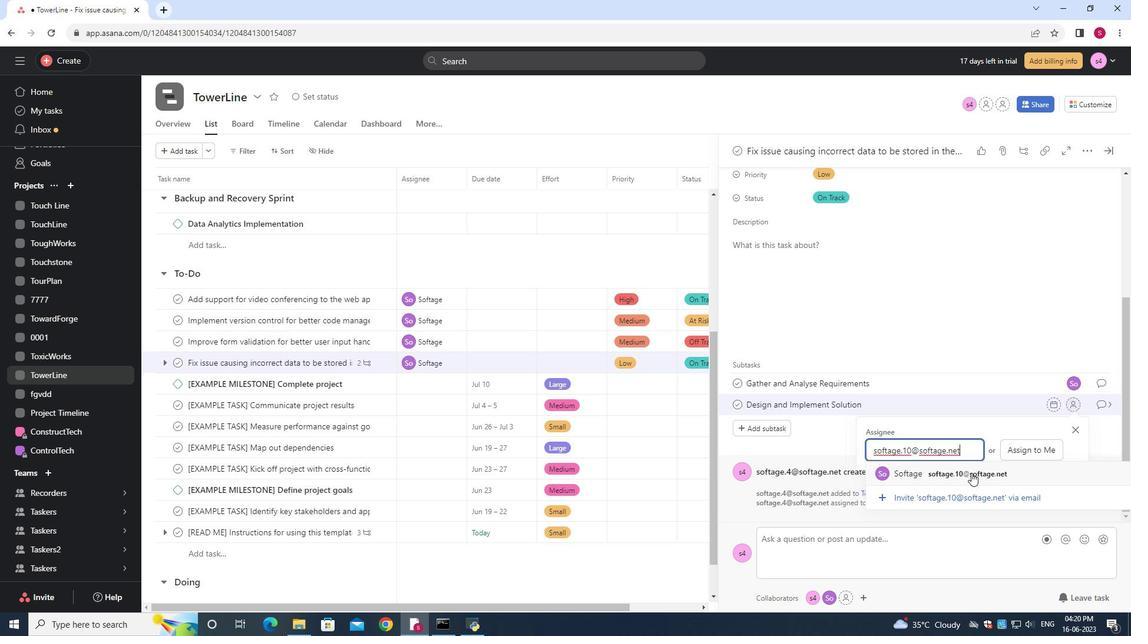 
Action: Mouse moved to (1107, 406)
Screenshot: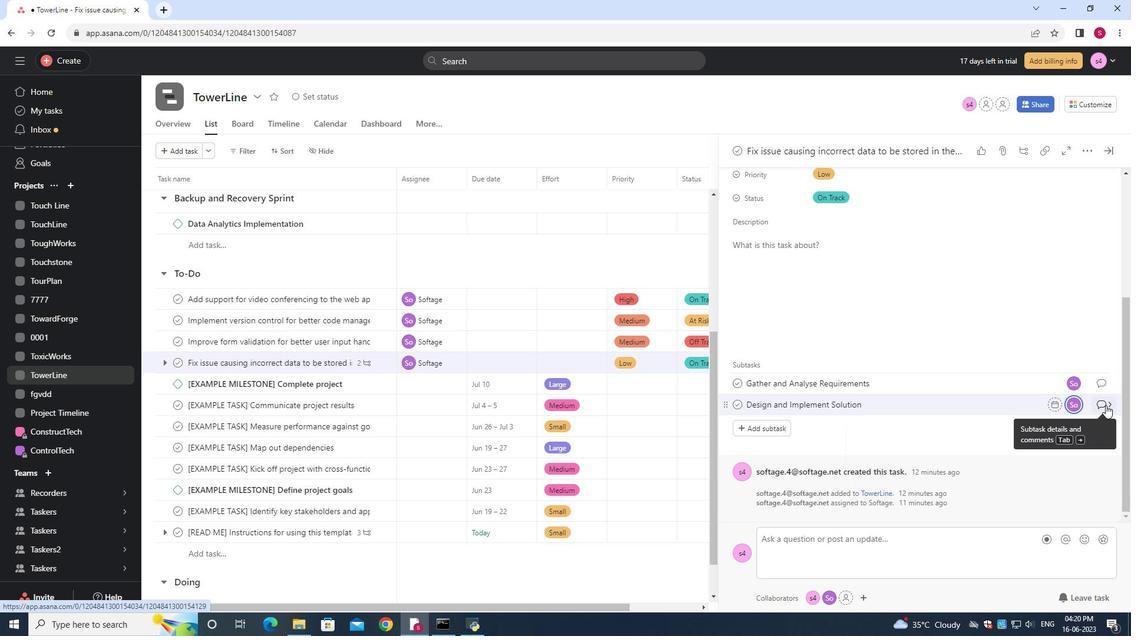 
Action: Mouse pressed left at (1107, 406)
Screenshot: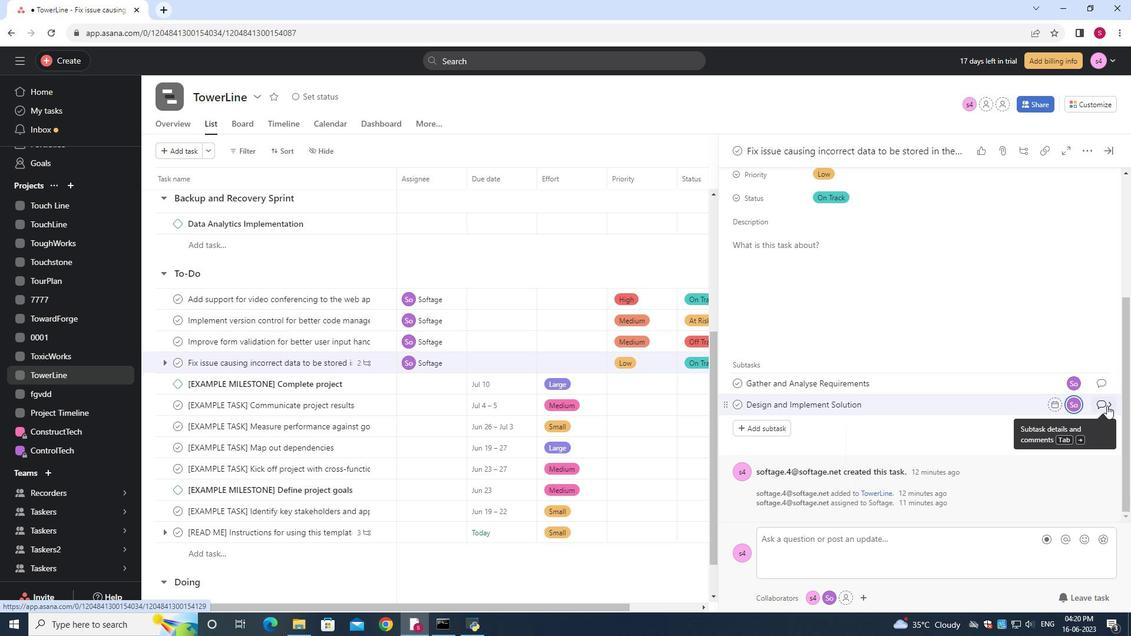 
Action: Mouse moved to (773, 318)
Screenshot: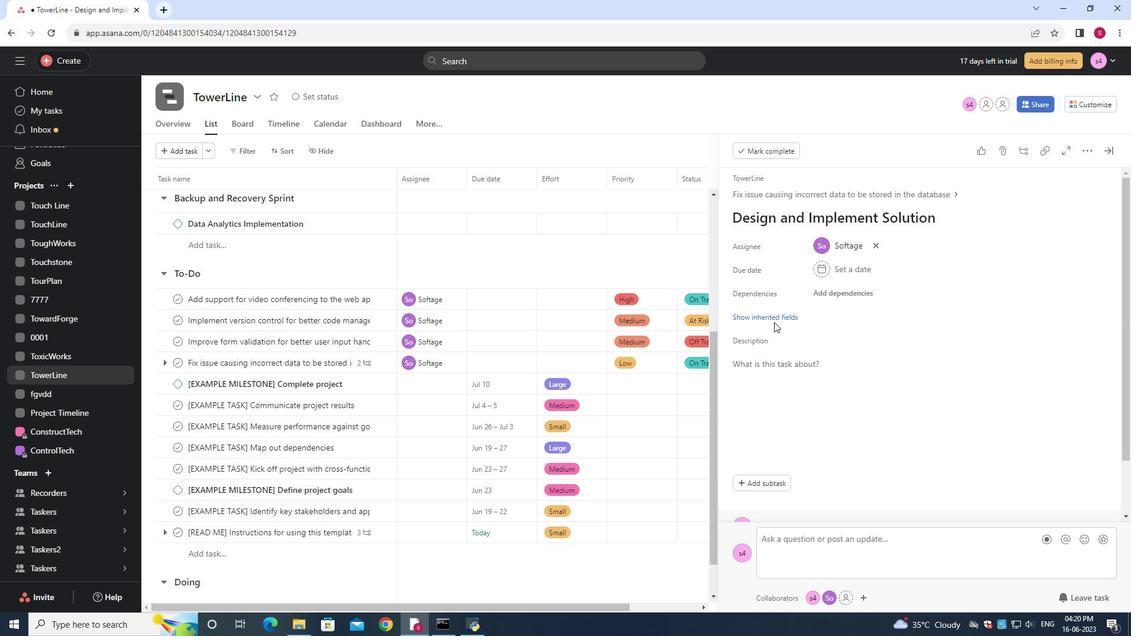 
Action: Mouse pressed left at (773, 318)
Screenshot: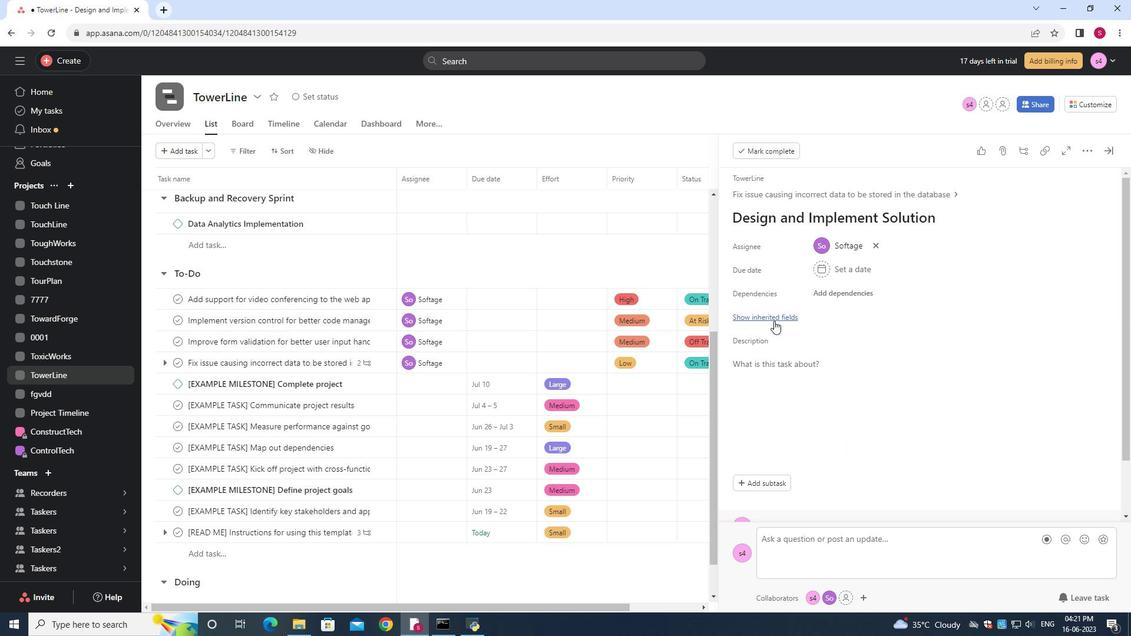 
Action: Mouse moved to (810, 383)
Screenshot: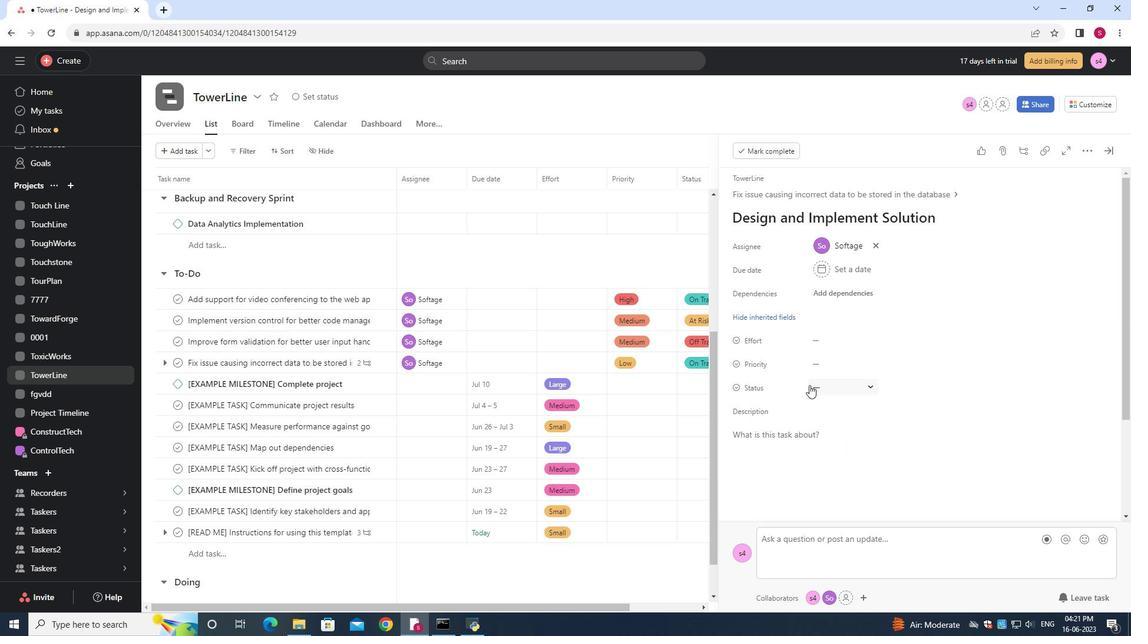 
Action: Mouse pressed left at (810, 383)
Screenshot: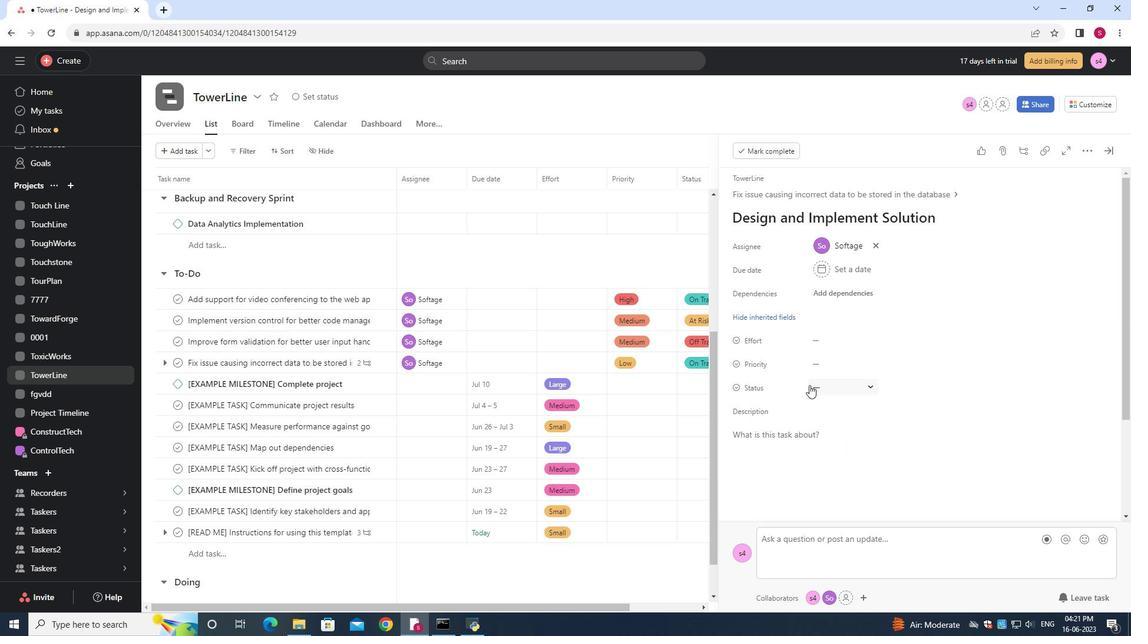 
Action: Mouse moved to (847, 432)
Screenshot: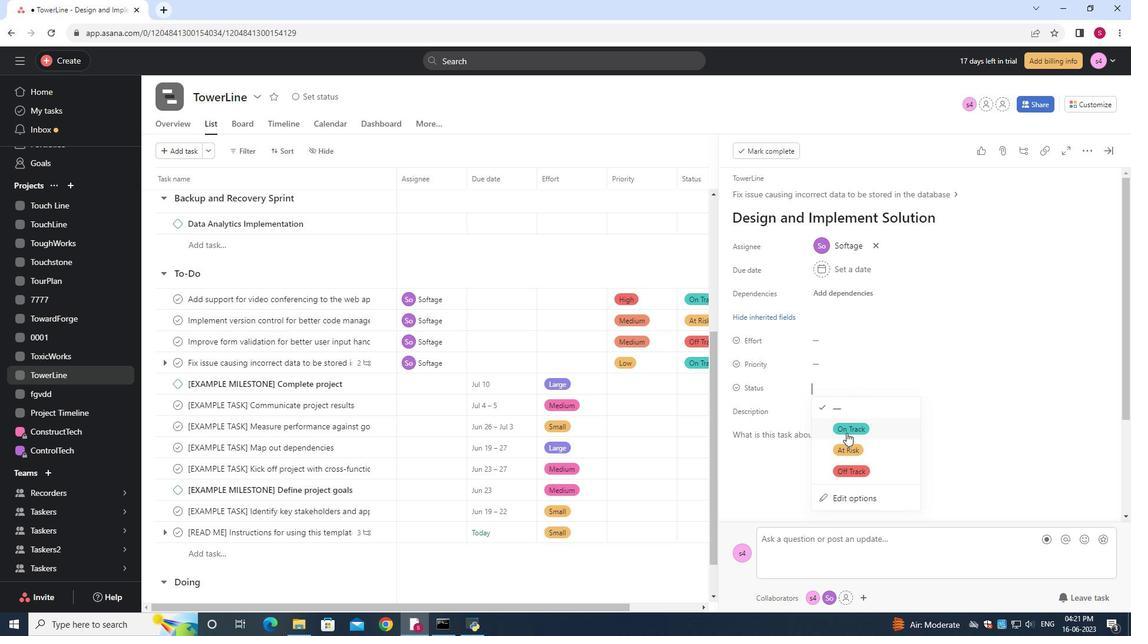 
Action: Mouse pressed left at (847, 432)
Screenshot: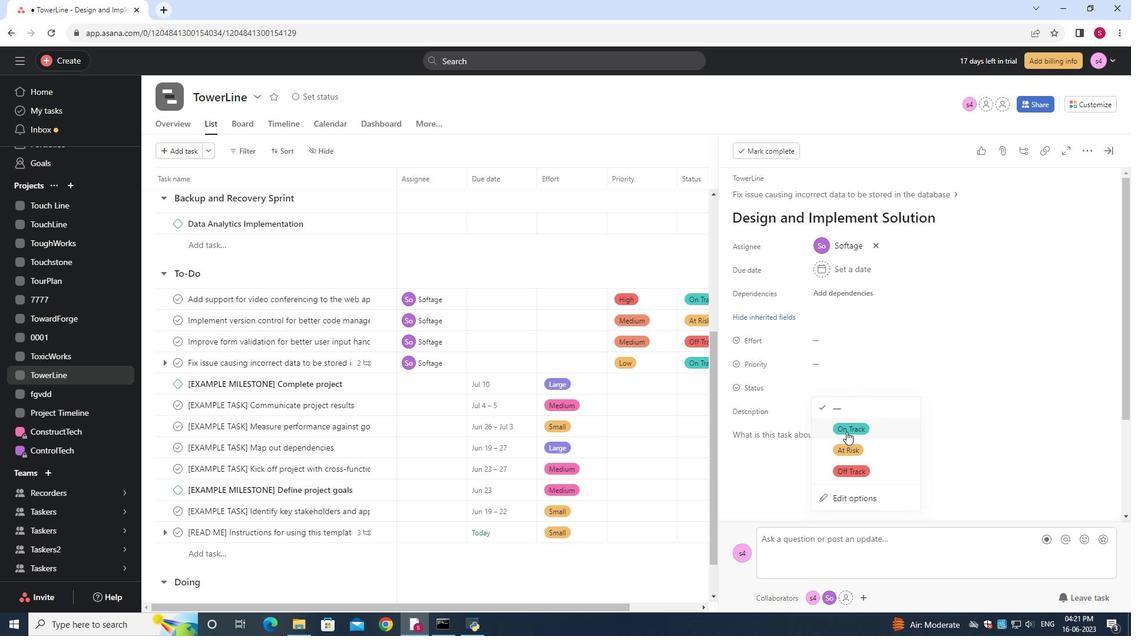 
Action: Mouse moved to (818, 368)
Screenshot: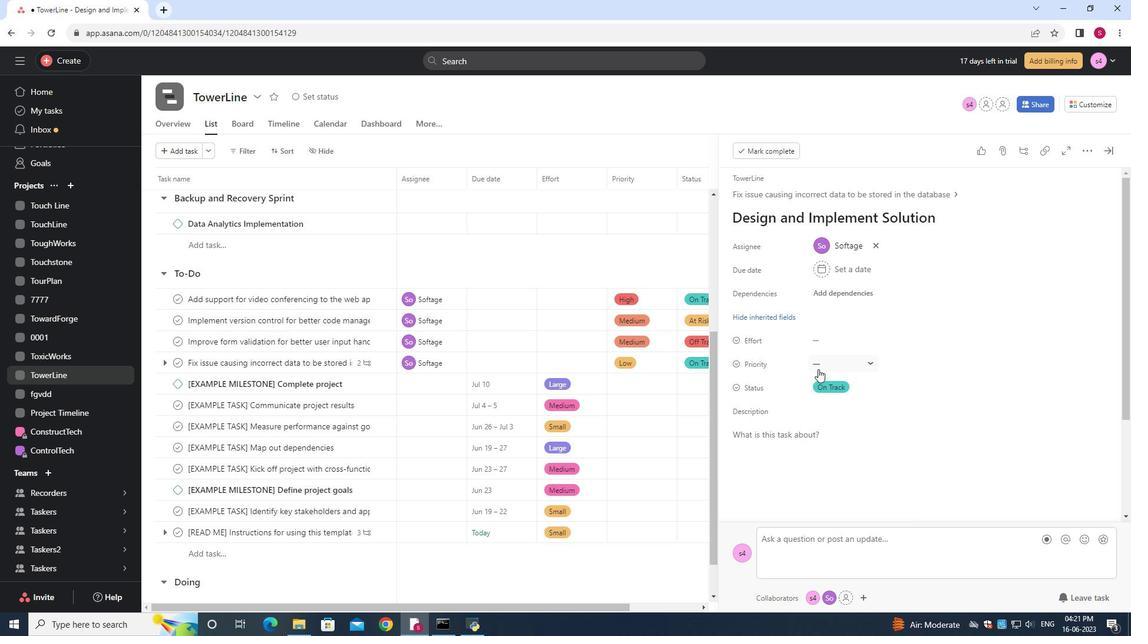 
Action: Mouse pressed left at (818, 368)
Screenshot: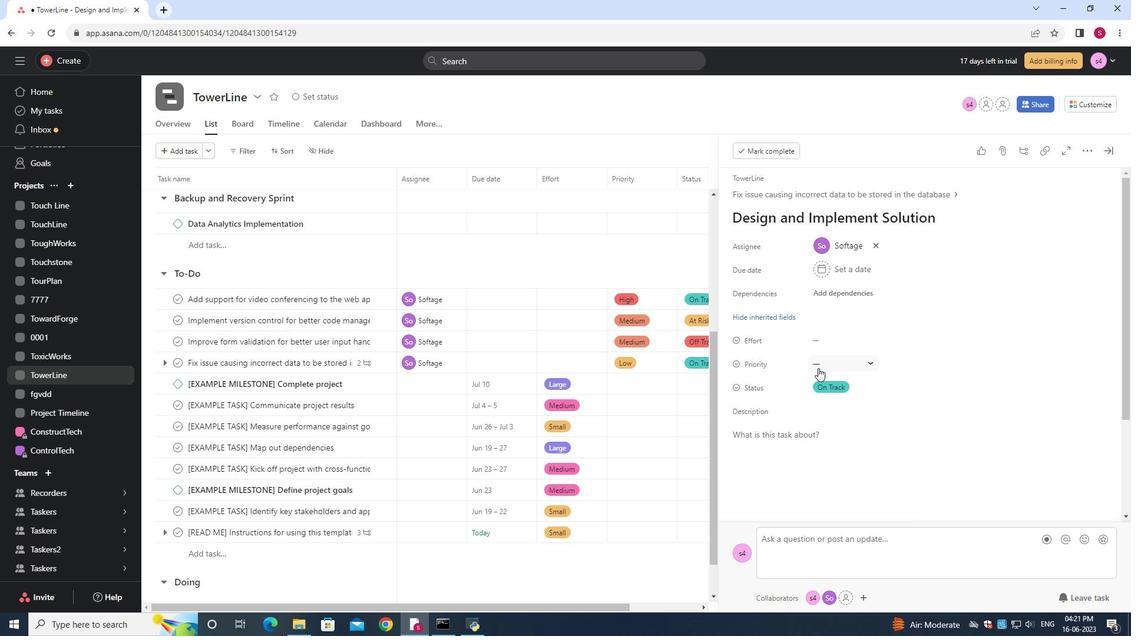 
Action: Mouse moved to (843, 444)
Screenshot: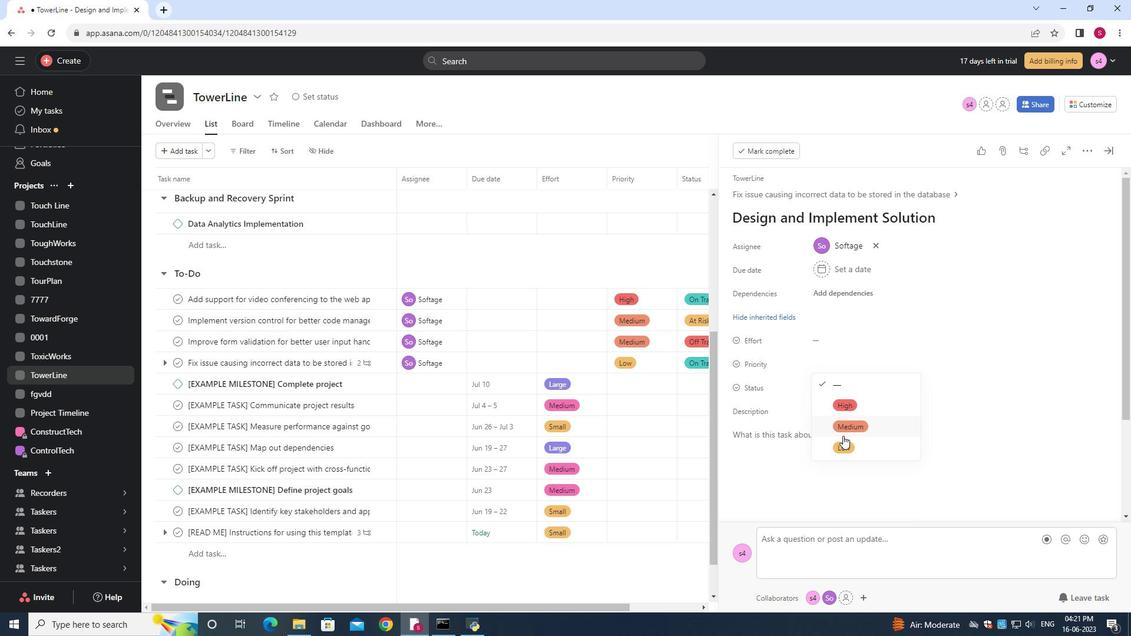 
Action: Mouse pressed left at (843, 444)
Screenshot: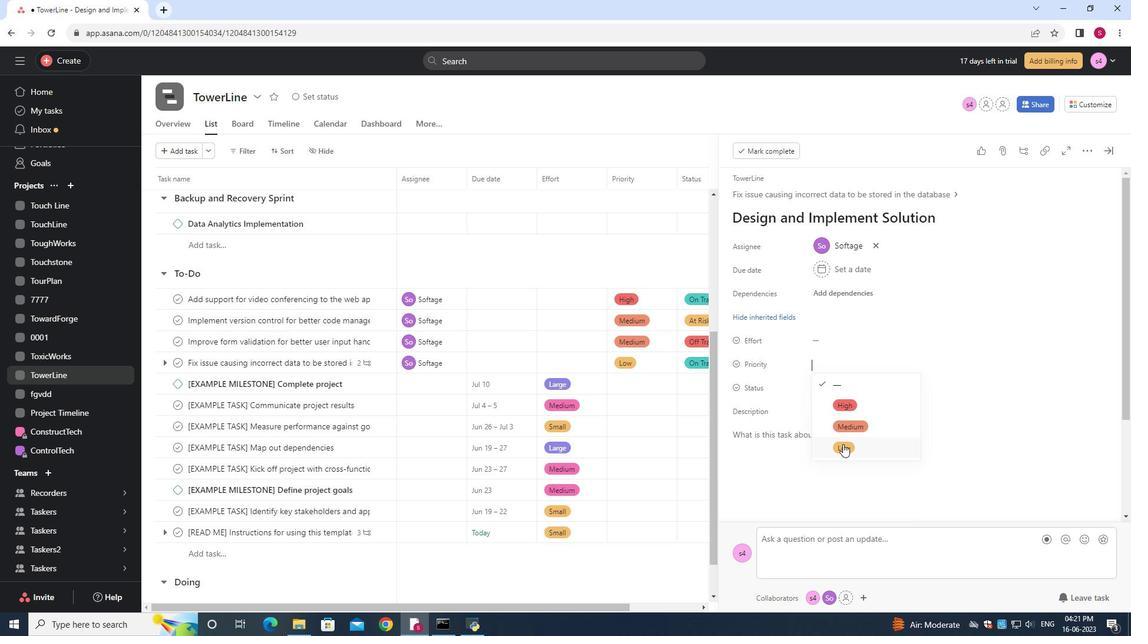 
Action: Mouse moved to (848, 387)
Screenshot: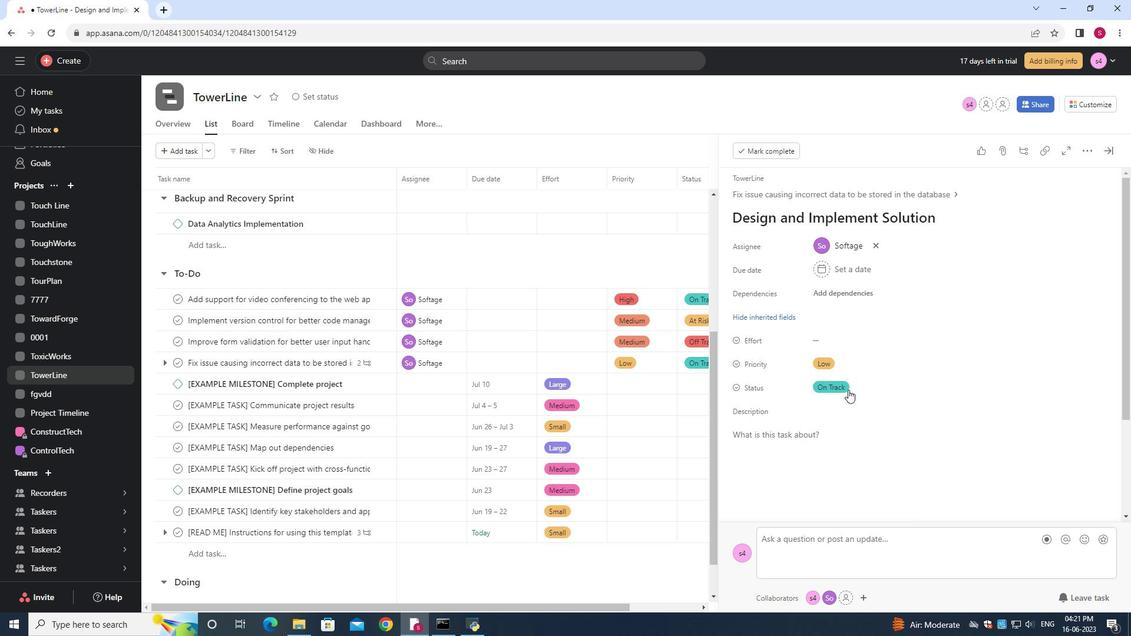 
